 Task: Search one way flight ticket for 3 adults, 3 children in business from Melbourne: Melbourne Orlando International Airport to Riverton: Central Wyoming Regional Airport (was Riverton Regional) on 5-4-2023. Choice of flights is Royal air maroc. Number of bags: 4 checked bags. Price is upto 84000. Outbound departure time preference is 16:30.
Action: Mouse moved to (331, 298)
Screenshot: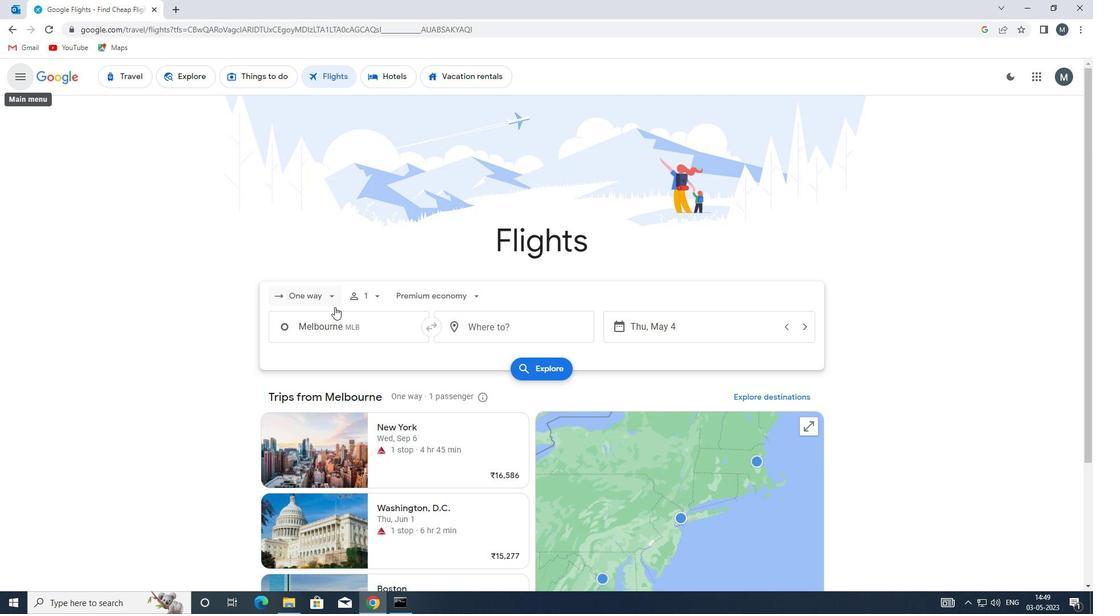 
Action: Mouse pressed left at (331, 298)
Screenshot: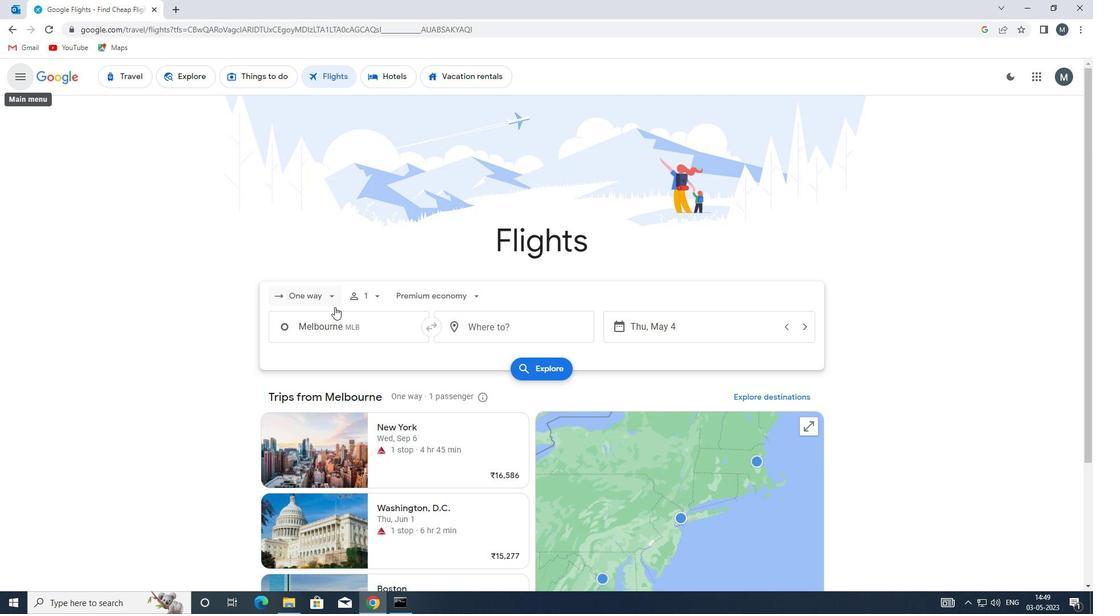 
Action: Mouse moved to (338, 350)
Screenshot: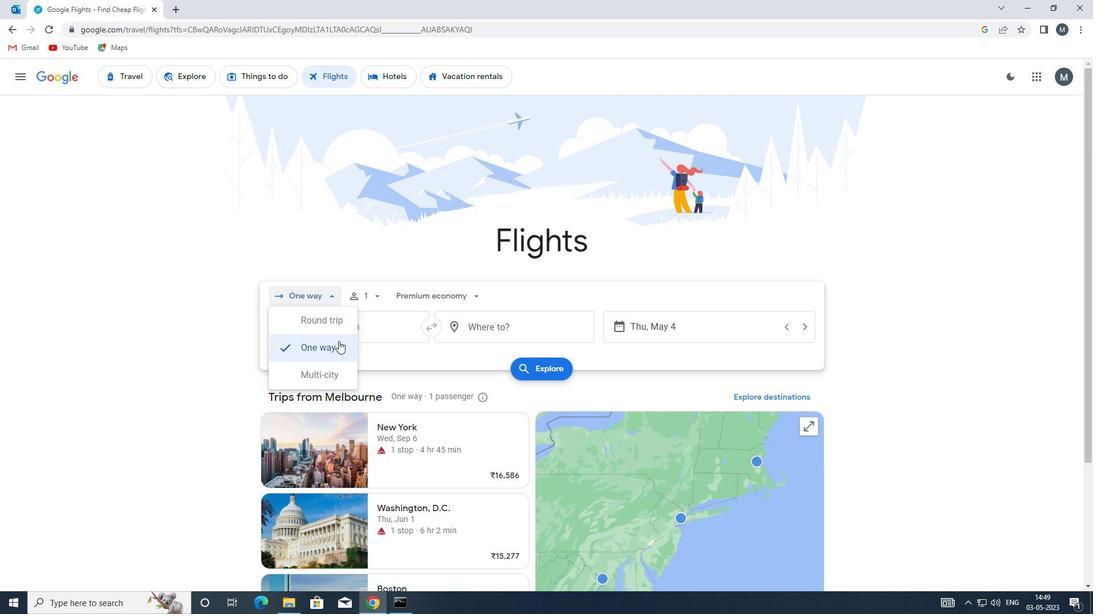 
Action: Mouse pressed left at (338, 350)
Screenshot: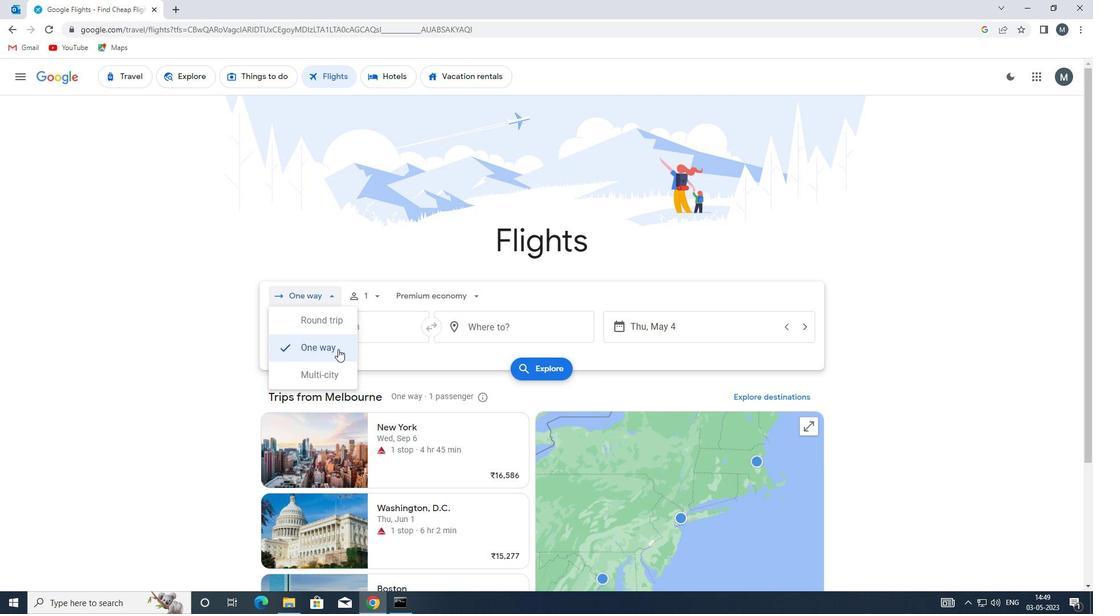 
Action: Mouse moved to (376, 301)
Screenshot: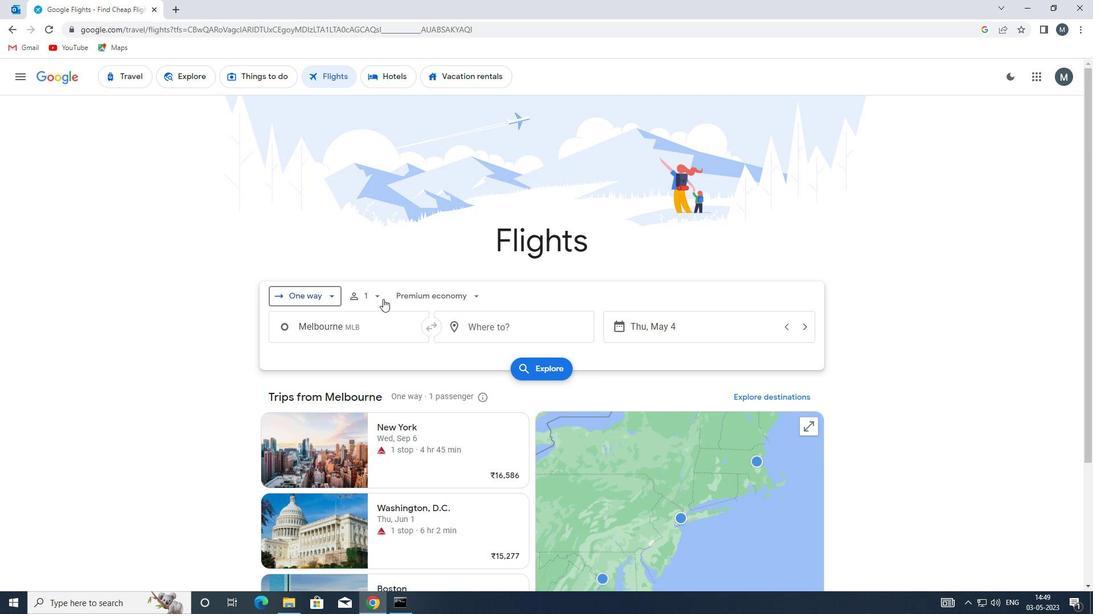 
Action: Mouse pressed left at (376, 301)
Screenshot: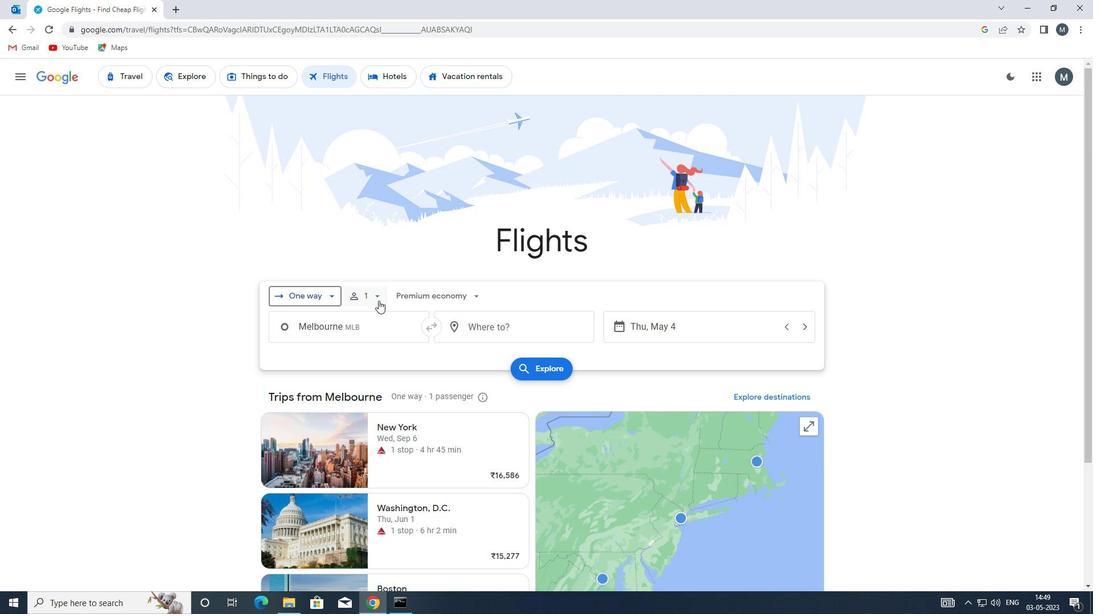 
Action: Mouse moved to (463, 329)
Screenshot: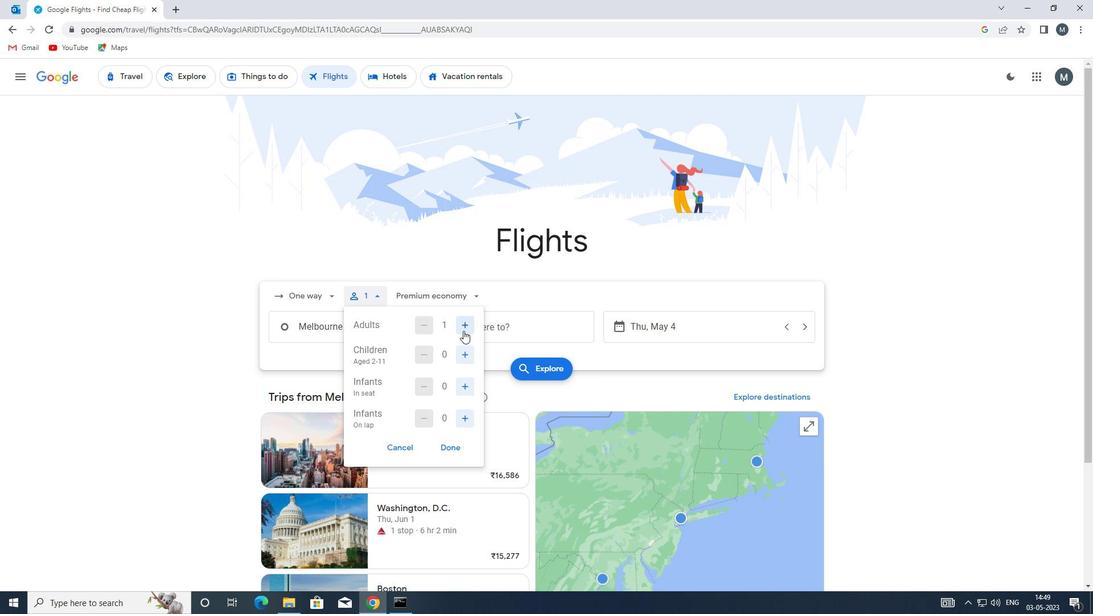 
Action: Mouse pressed left at (463, 329)
Screenshot: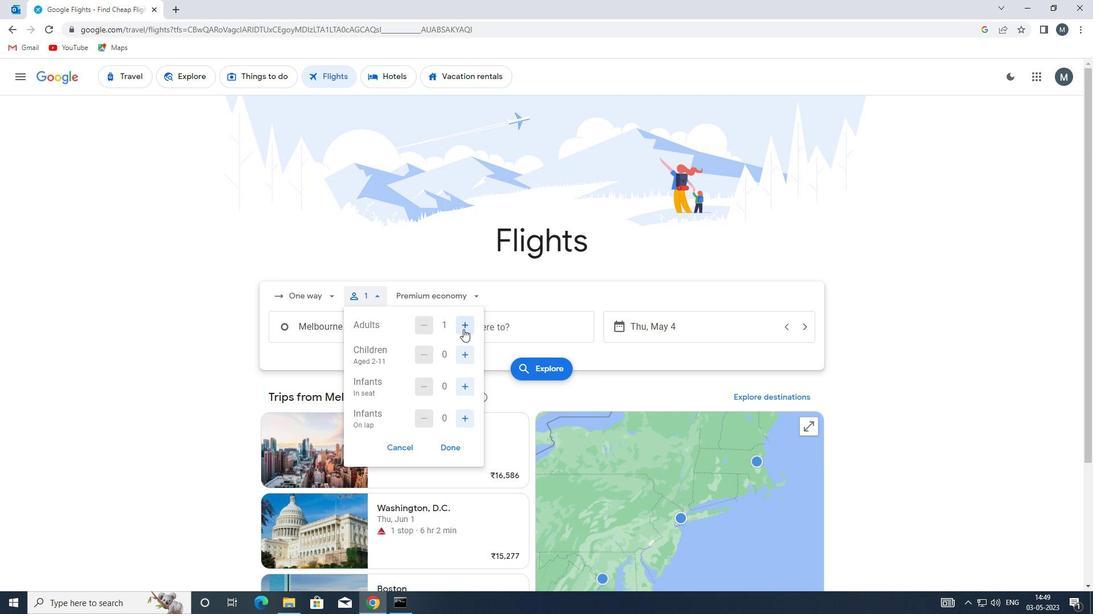 
Action: Mouse pressed left at (463, 329)
Screenshot: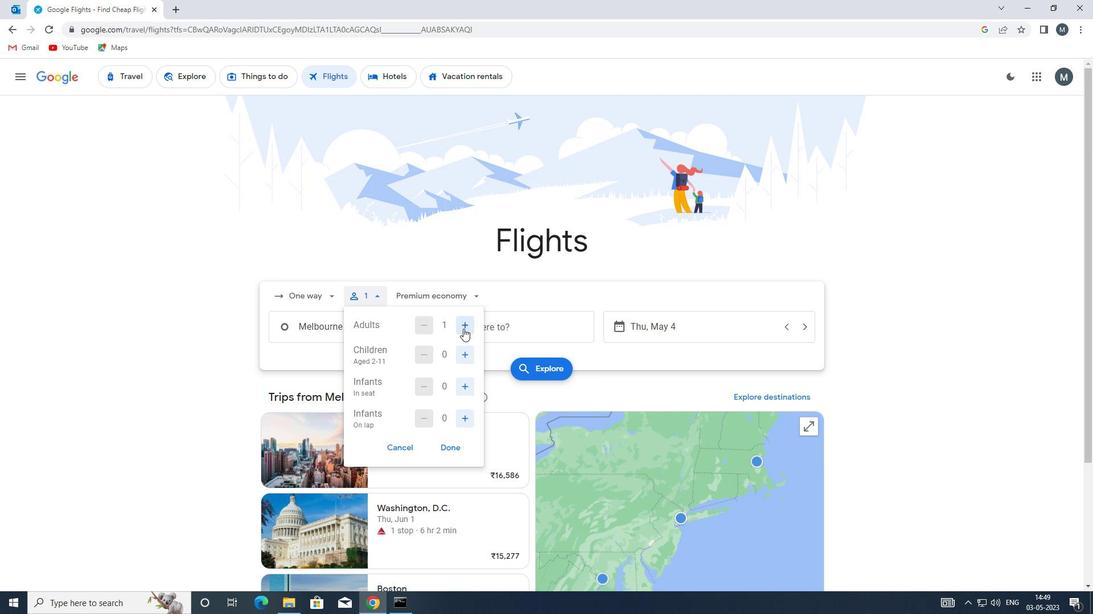 
Action: Mouse moved to (469, 354)
Screenshot: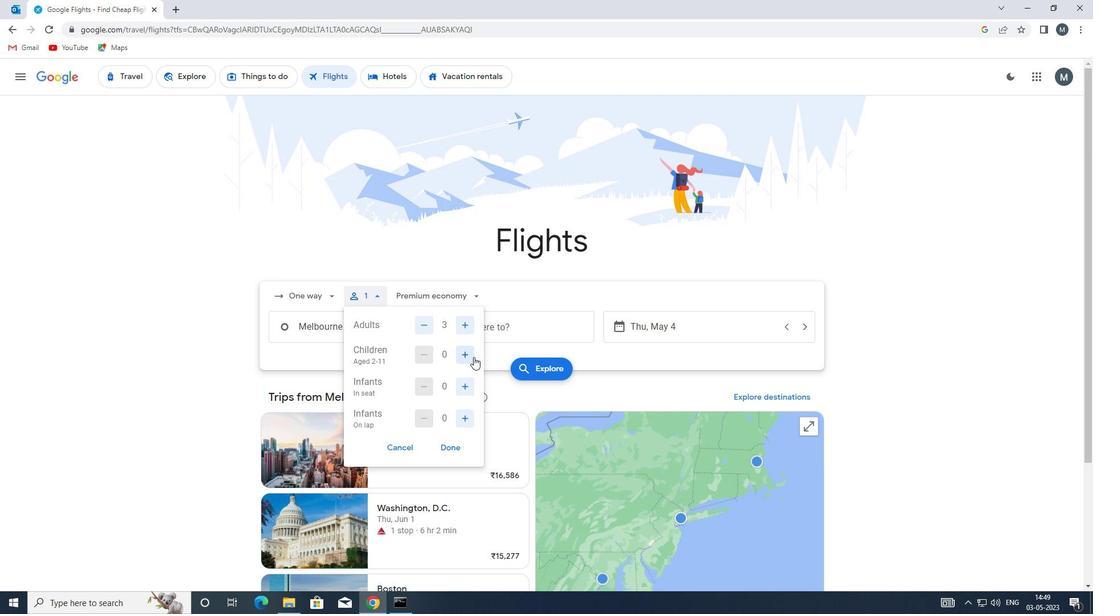 
Action: Mouse pressed left at (469, 354)
Screenshot: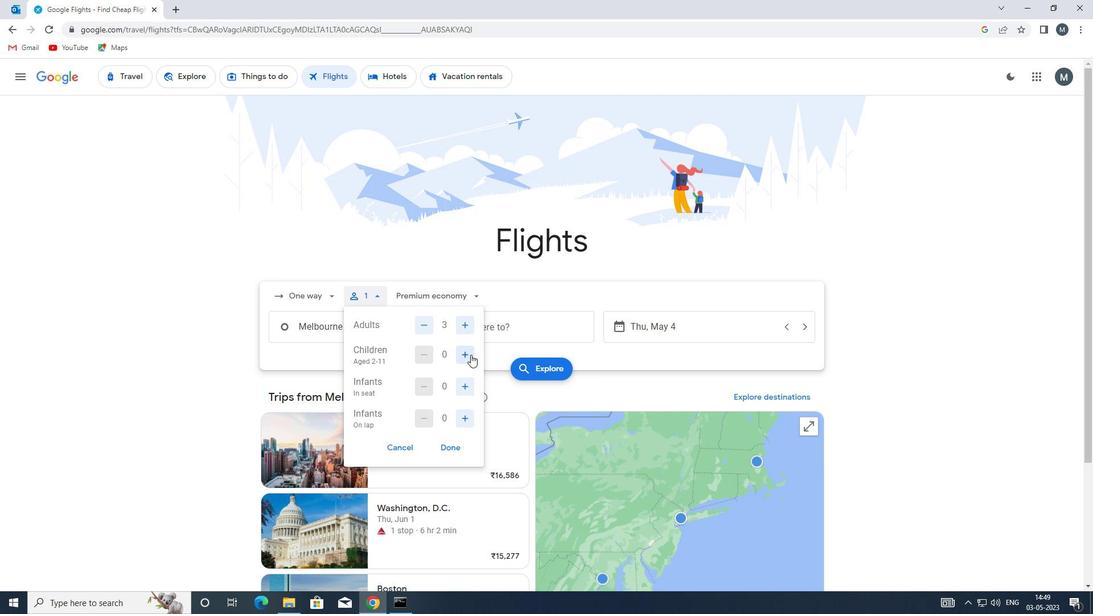 
Action: Mouse pressed left at (469, 354)
Screenshot: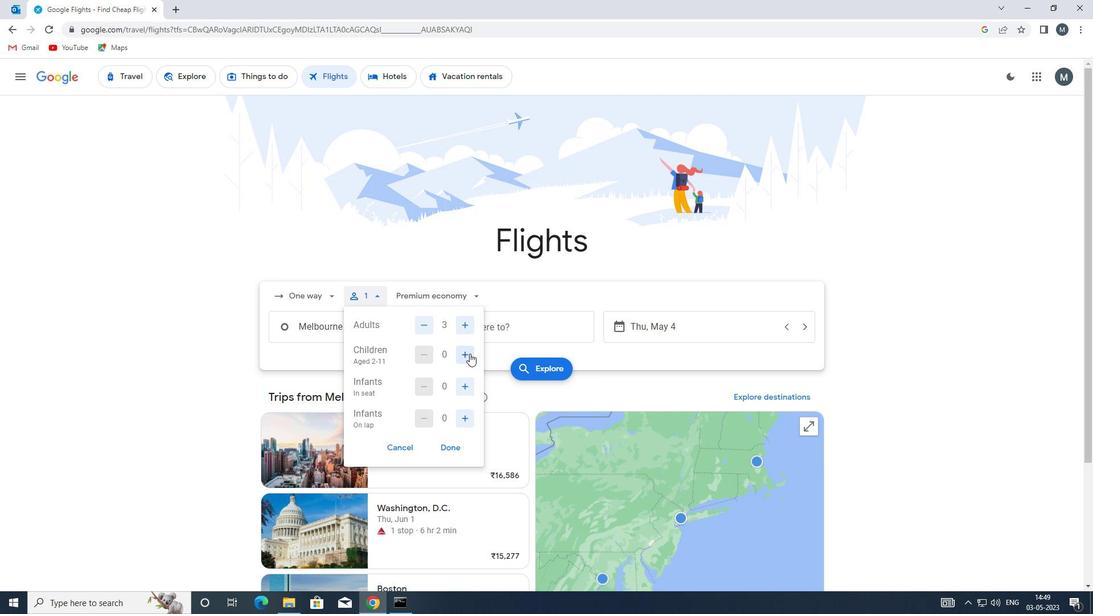 
Action: Mouse pressed left at (469, 354)
Screenshot: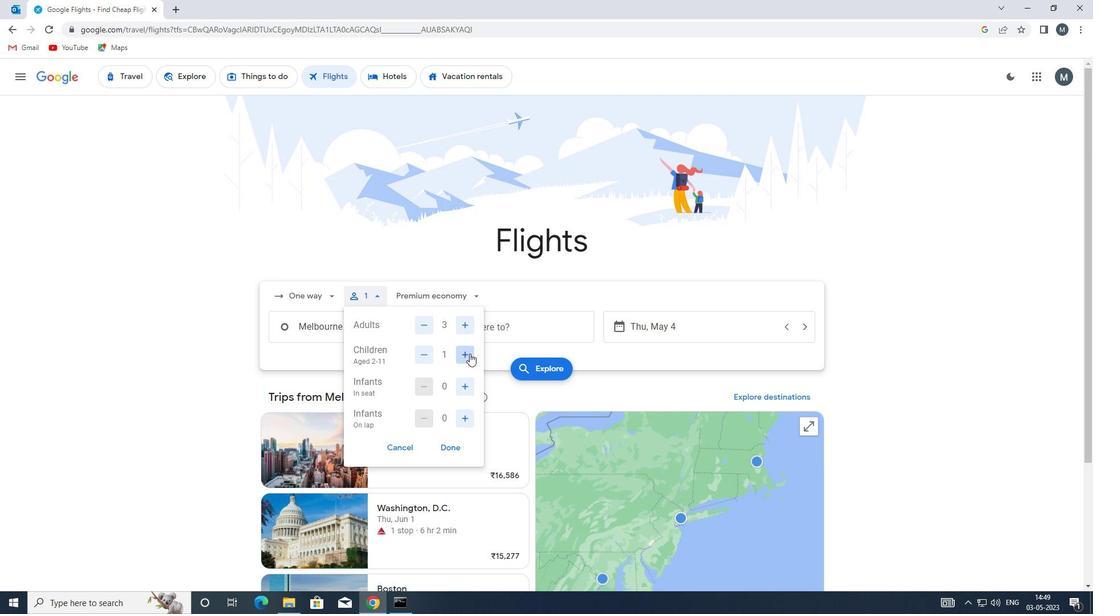
Action: Mouse moved to (448, 449)
Screenshot: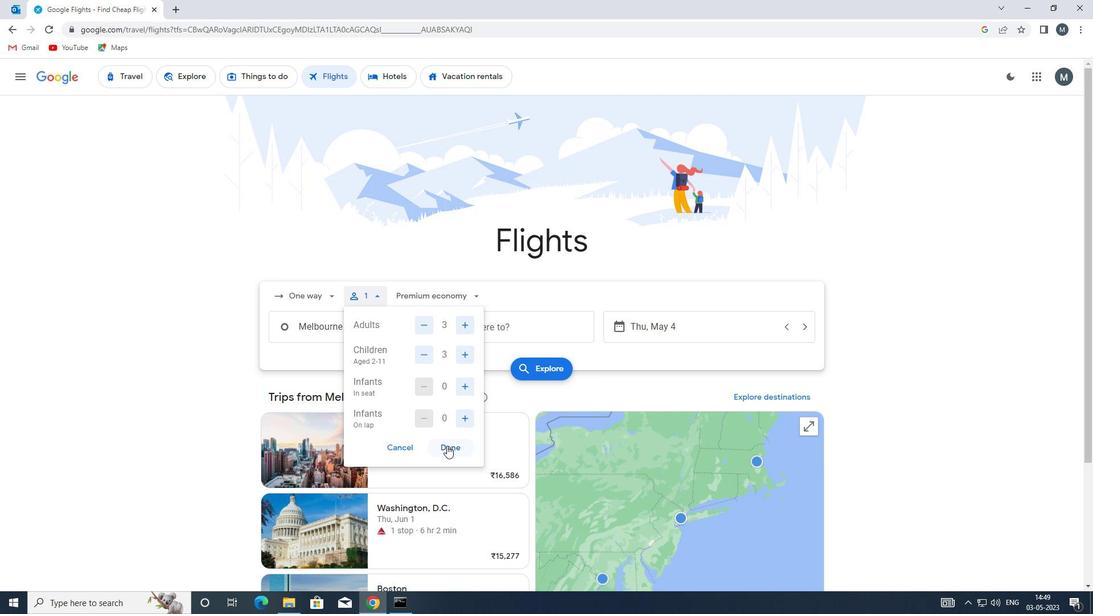 
Action: Mouse pressed left at (448, 449)
Screenshot: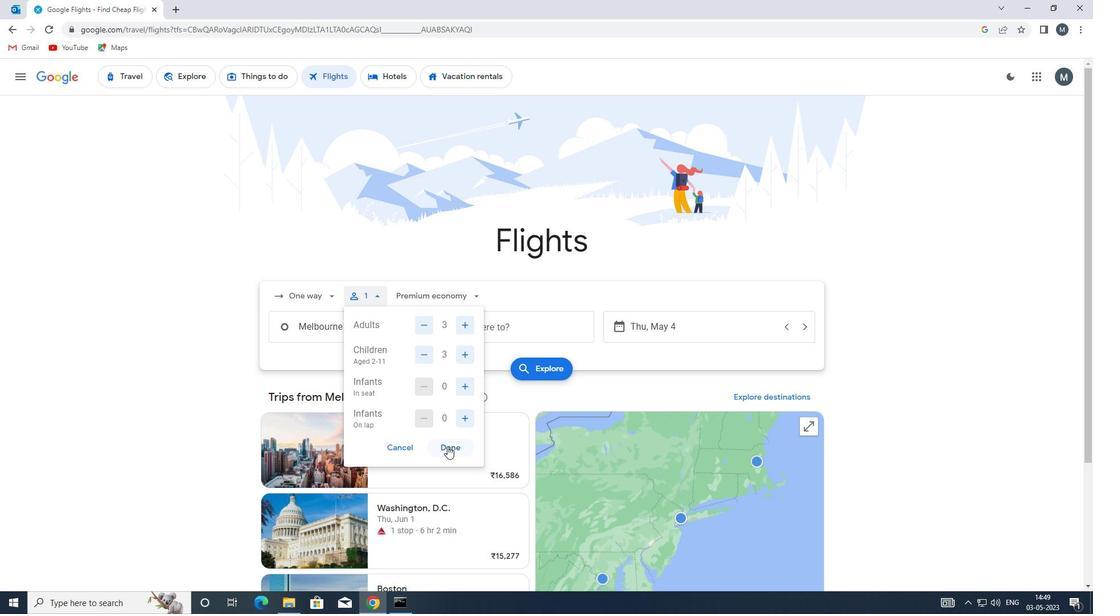 
Action: Mouse moved to (427, 292)
Screenshot: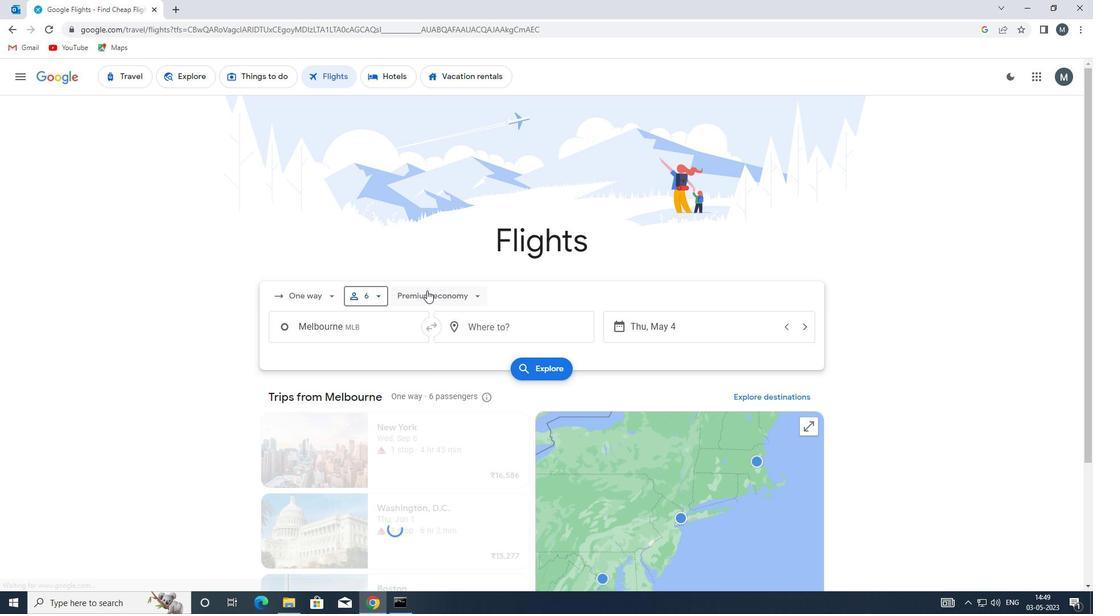 
Action: Mouse pressed left at (427, 292)
Screenshot: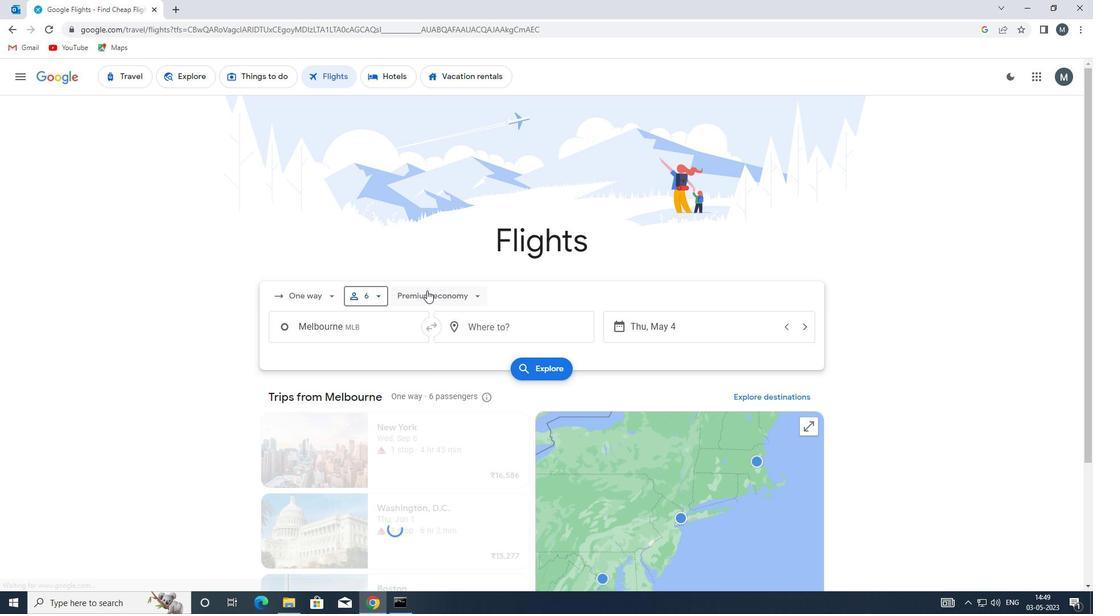 
Action: Mouse moved to (432, 379)
Screenshot: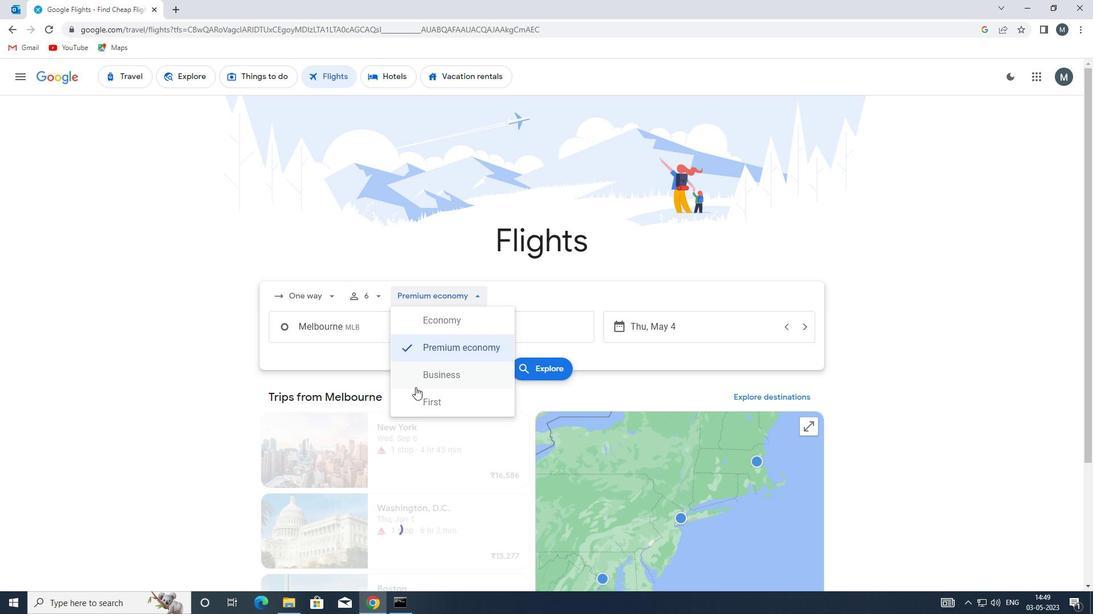 
Action: Mouse pressed left at (432, 379)
Screenshot: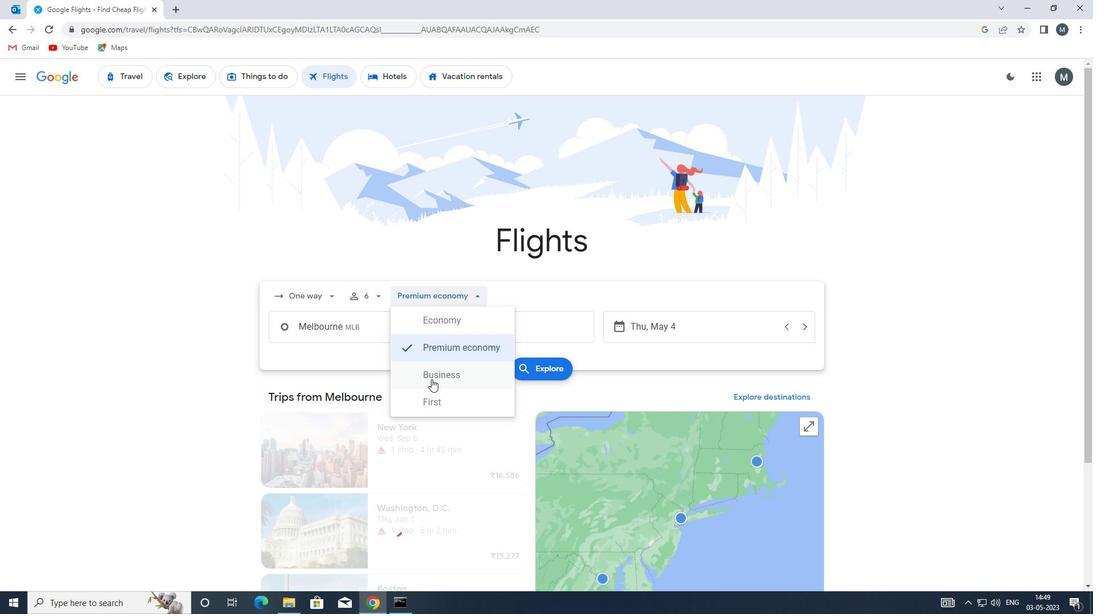 
Action: Mouse moved to (374, 323)
Screenshot: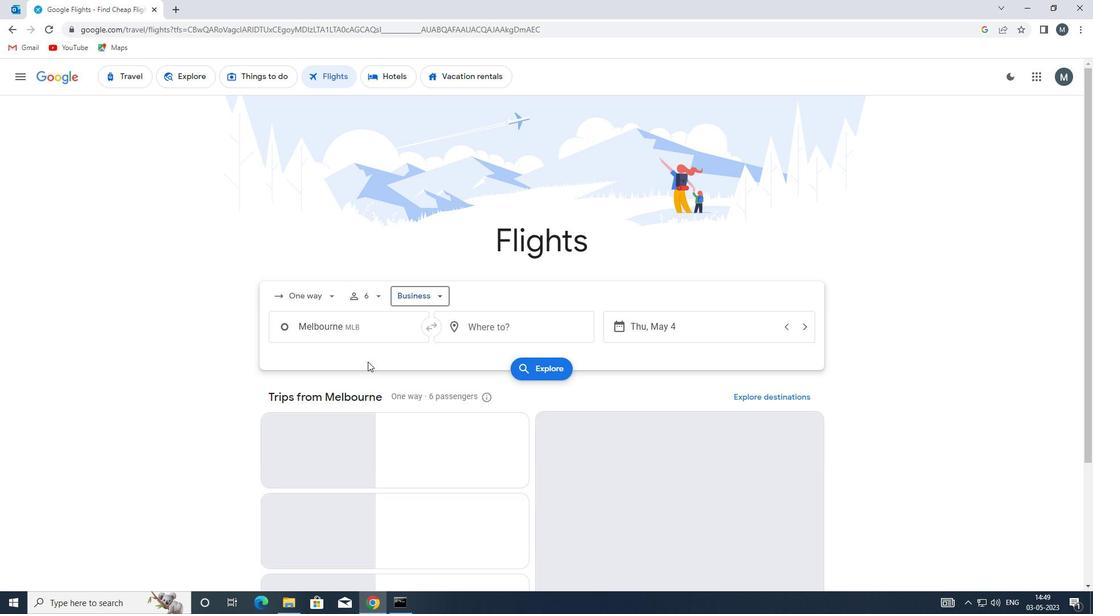 
Action: Mouse pressed left at (374, 323)
Screenshot: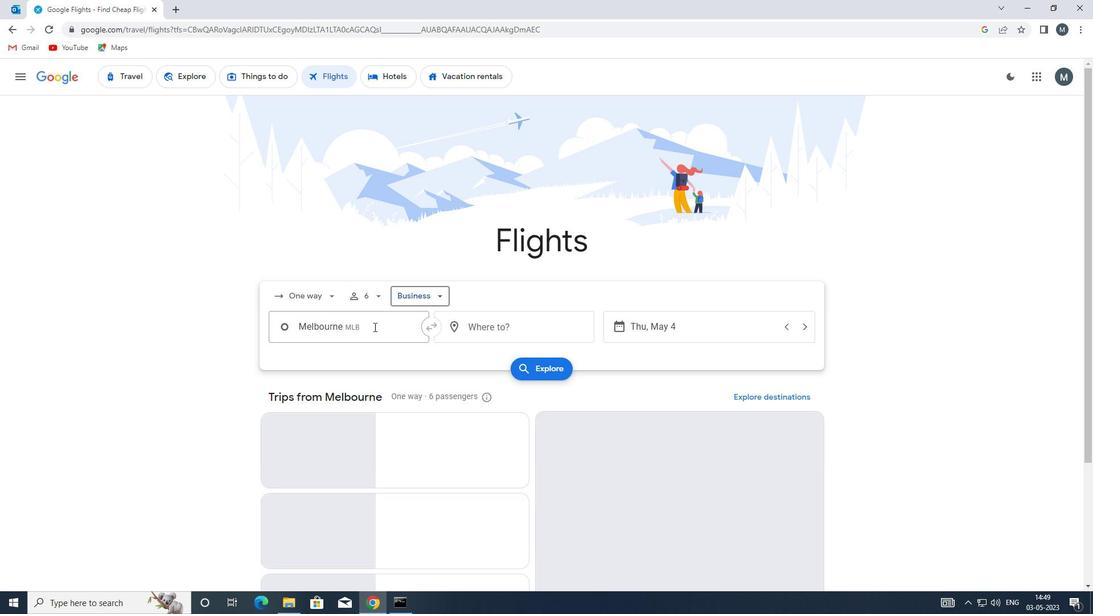 
Action: Mouse moved to (379, 328)
Screenshot: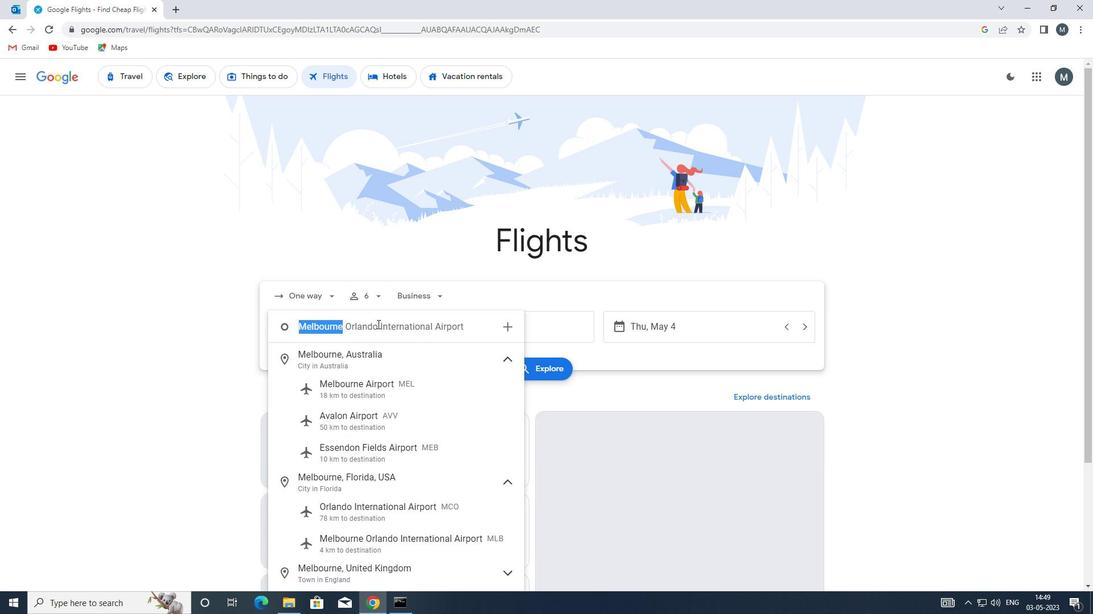 
Action: Key pressed <Key.enter>
Screenshot: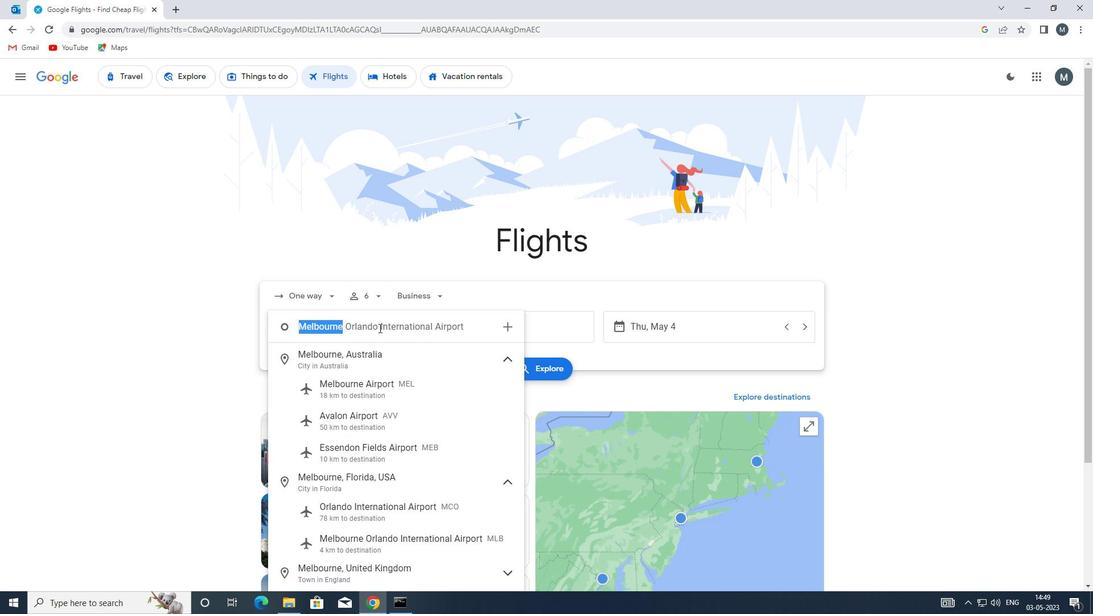 
Action: Mouse moved to (505, 327)
Screenshot: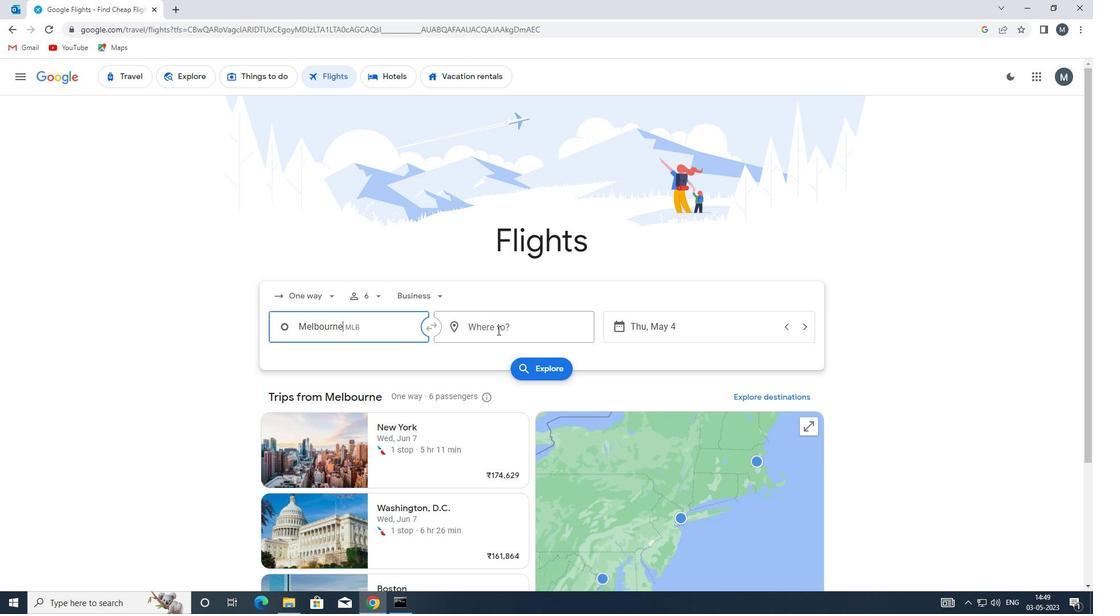 
Action: Mouse pressed left at (505, 327)
Screenshot: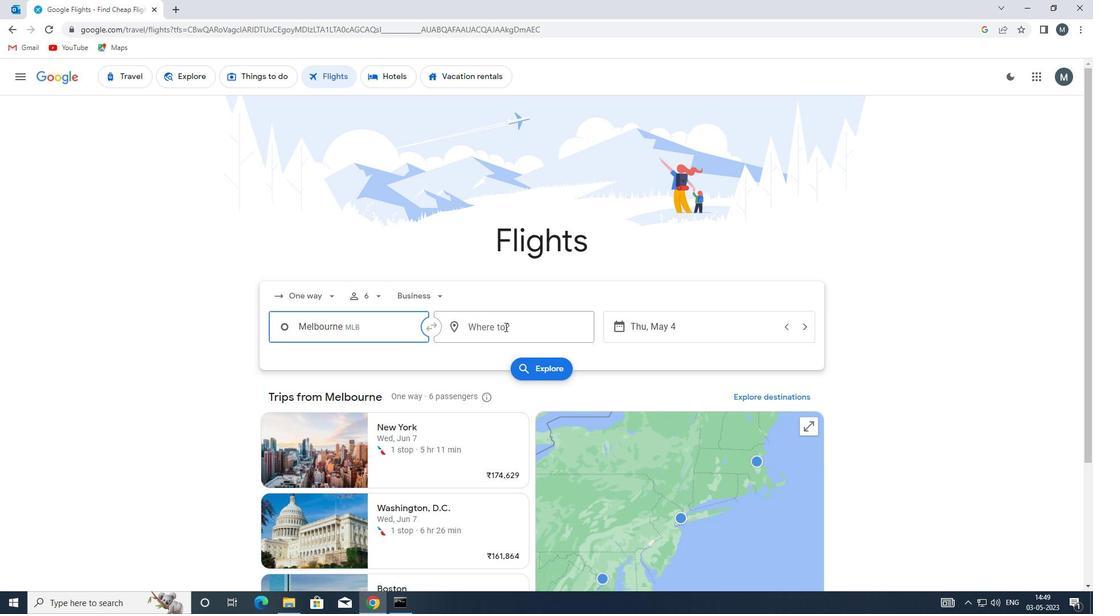 
Action: Key pressed riw
Screenshot: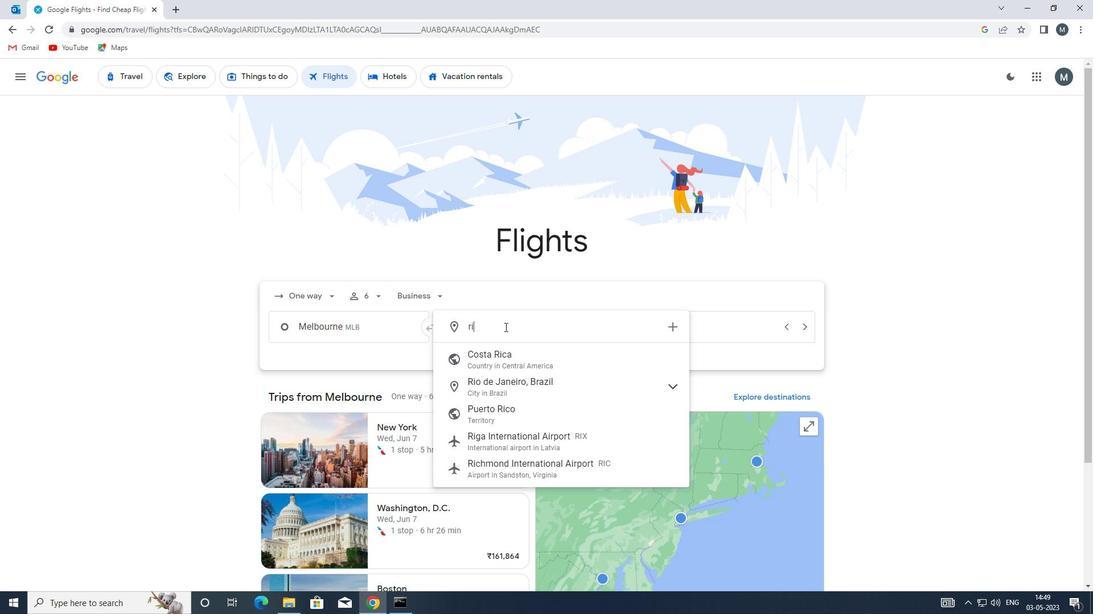 
Action: Mouse moved to (523, 363)
Screenshot: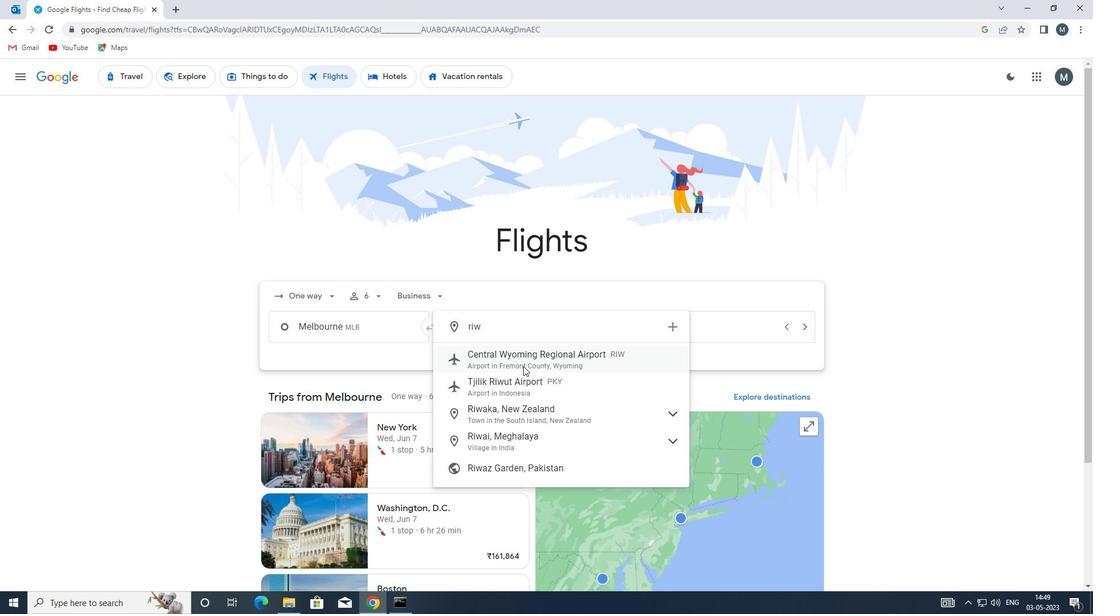 
Action: Mouse pressed left at (523, 363)
Screenshot: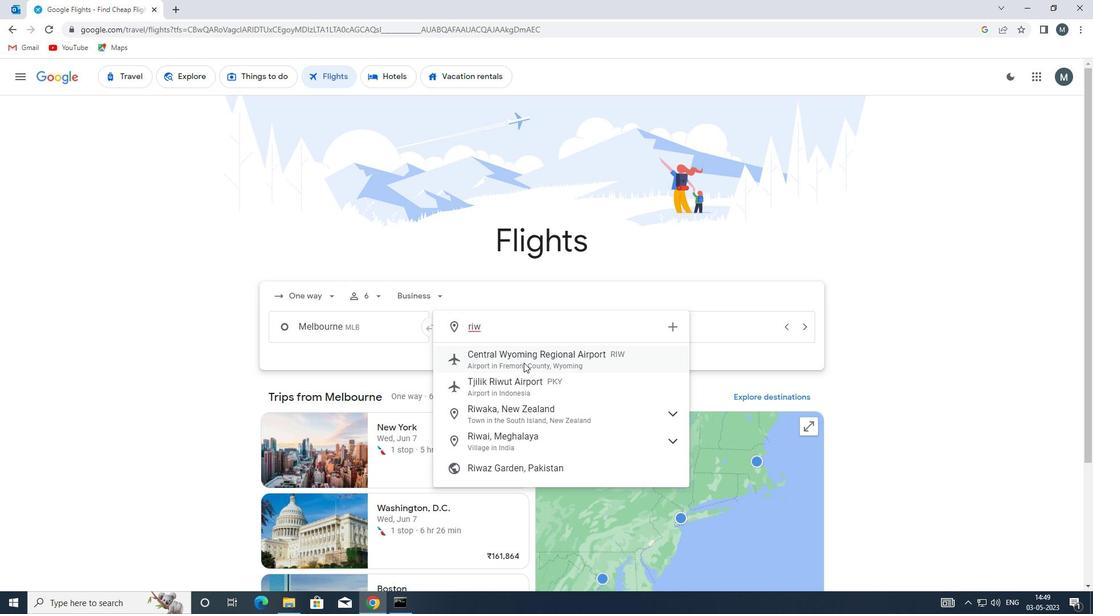 
Action: Mouse moved to (661, 325)
Screenshot: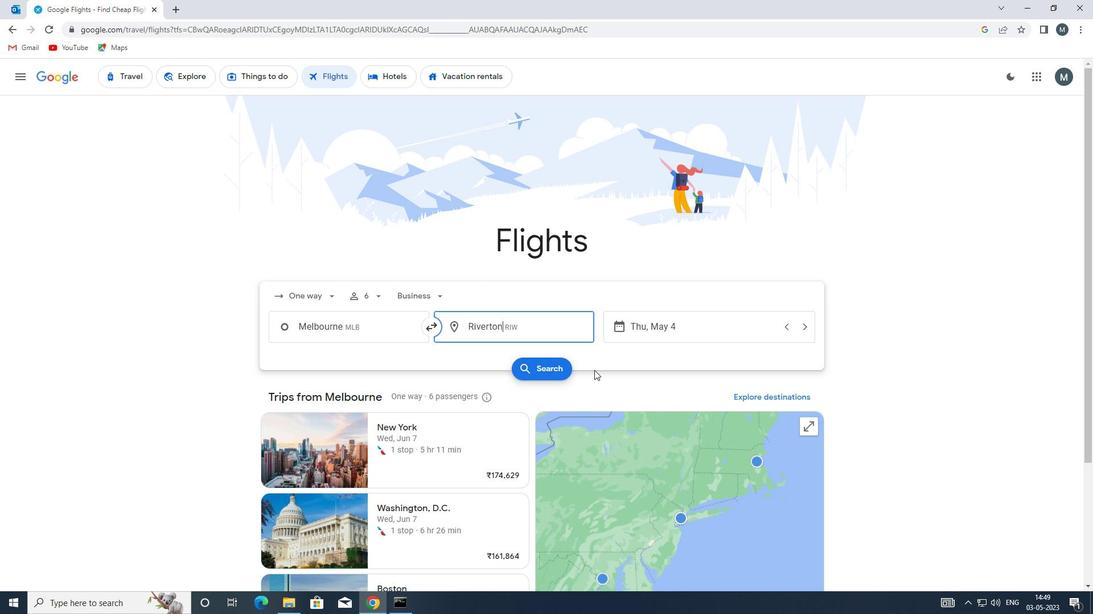 
Action: Mouse pressed left at (661, 325)
Screenshot: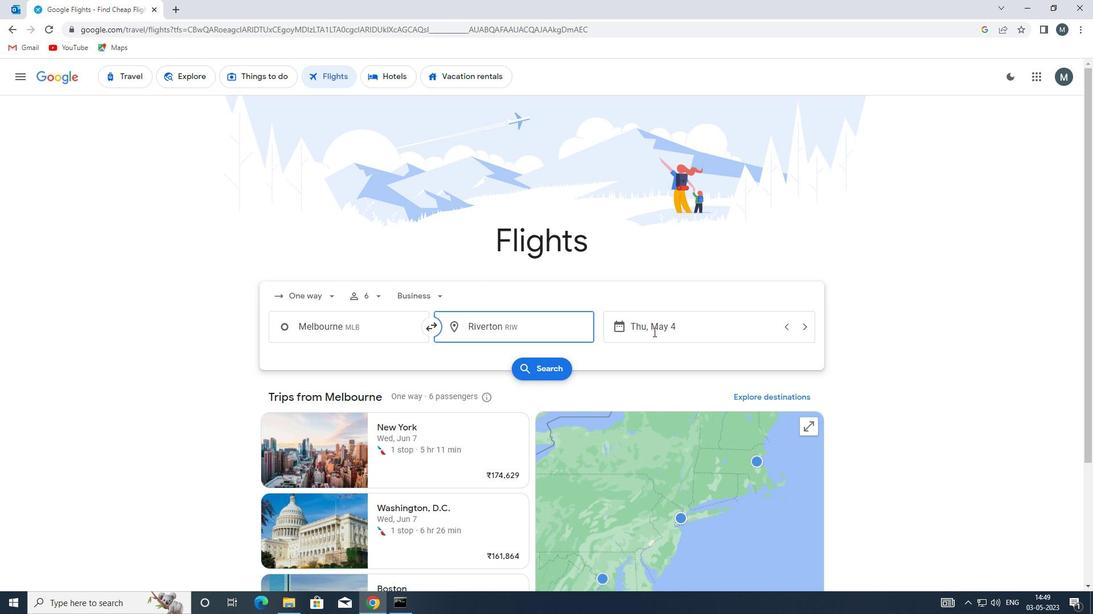 
Action: Mouse moved to (523, 383)
Screenshot: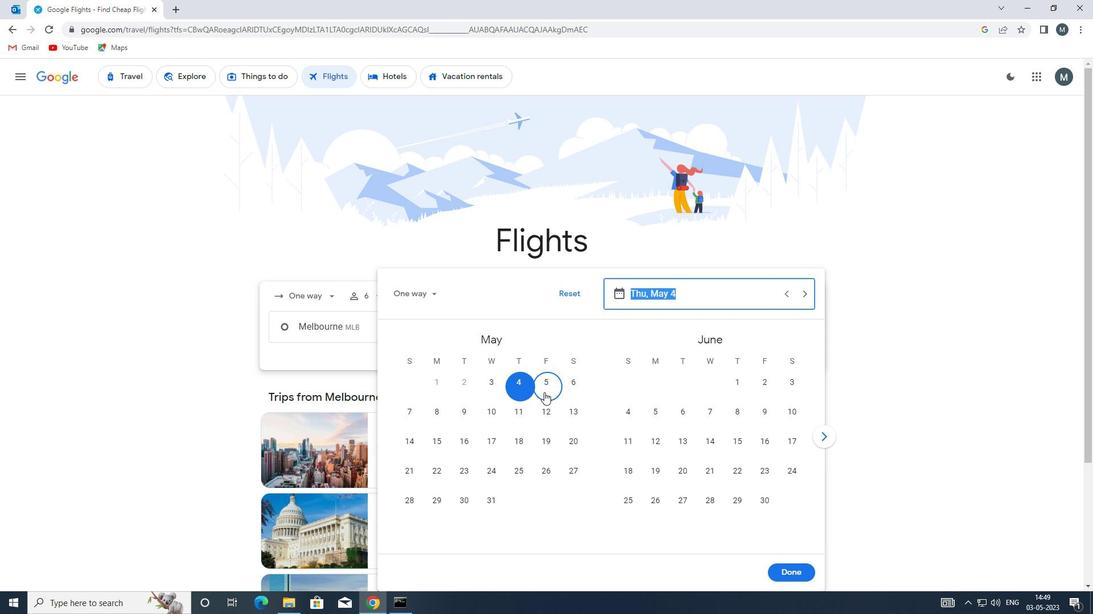 
Action: Mouse pressed left at (523, 383)
Screenshot: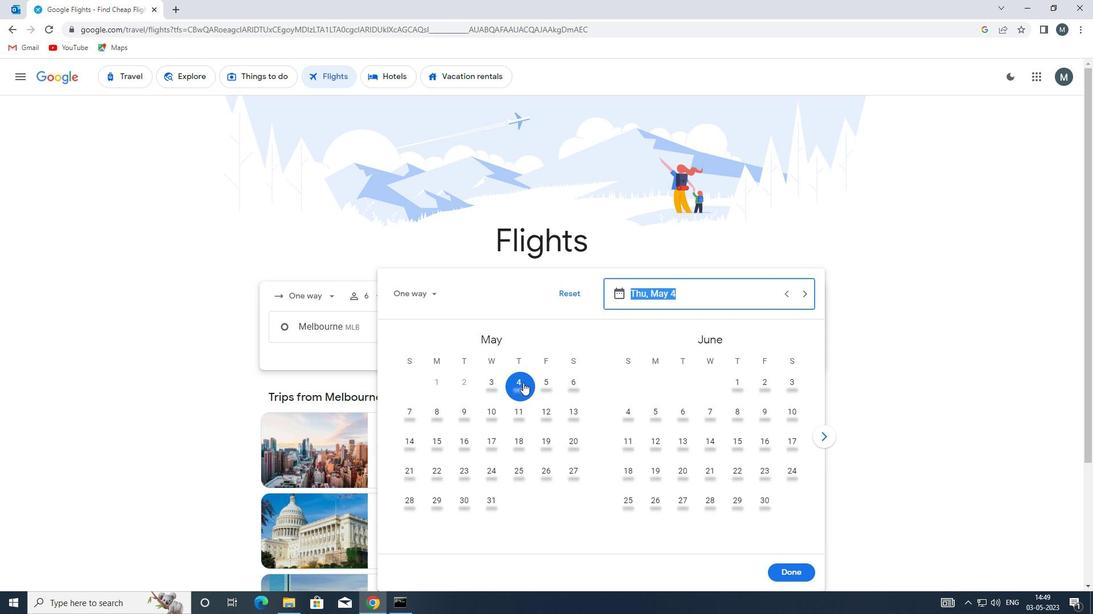
Action: Mouse moved to (806, 573)
Screenshot: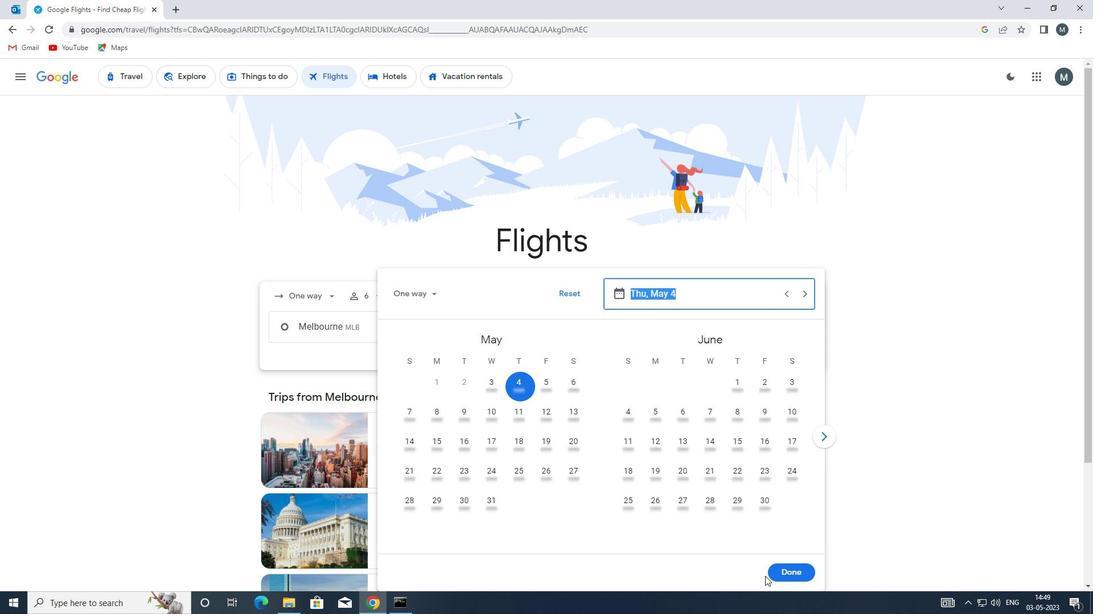 
Action: Mouse pressed left at (806, 573)
Screenshot: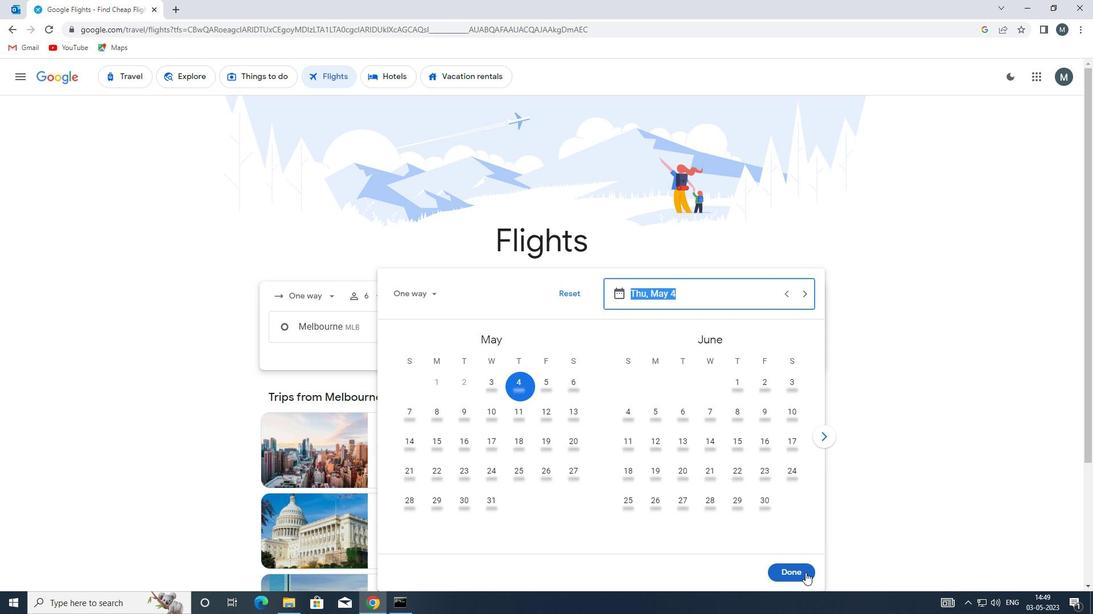 
Action: Mouse moved to (540, 364)
Screenshot: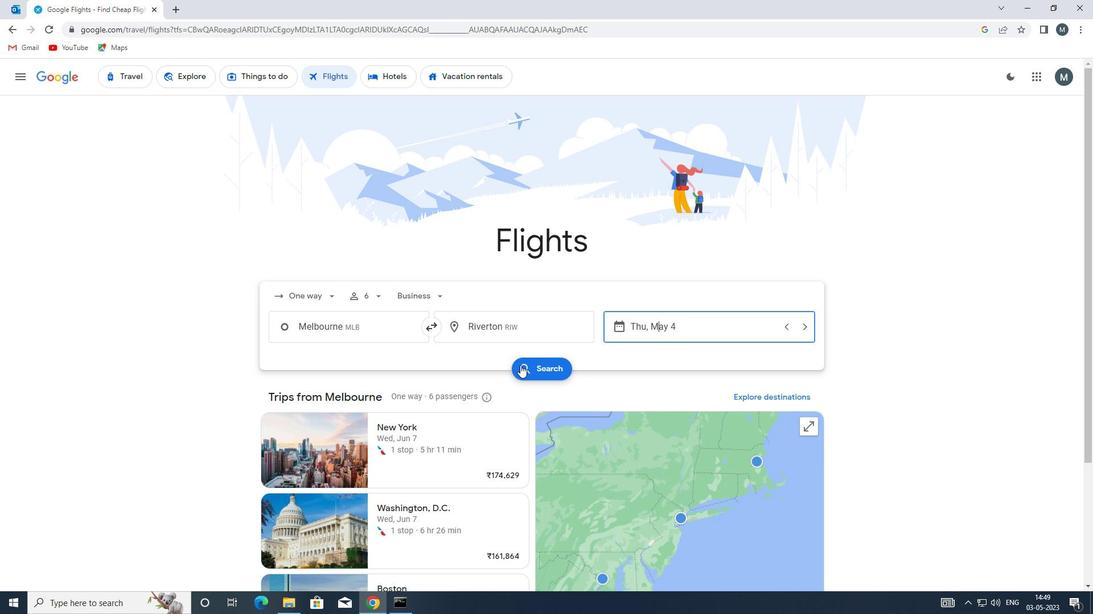 
Action: Mouse pressed left at (540, 364)
Screenshot: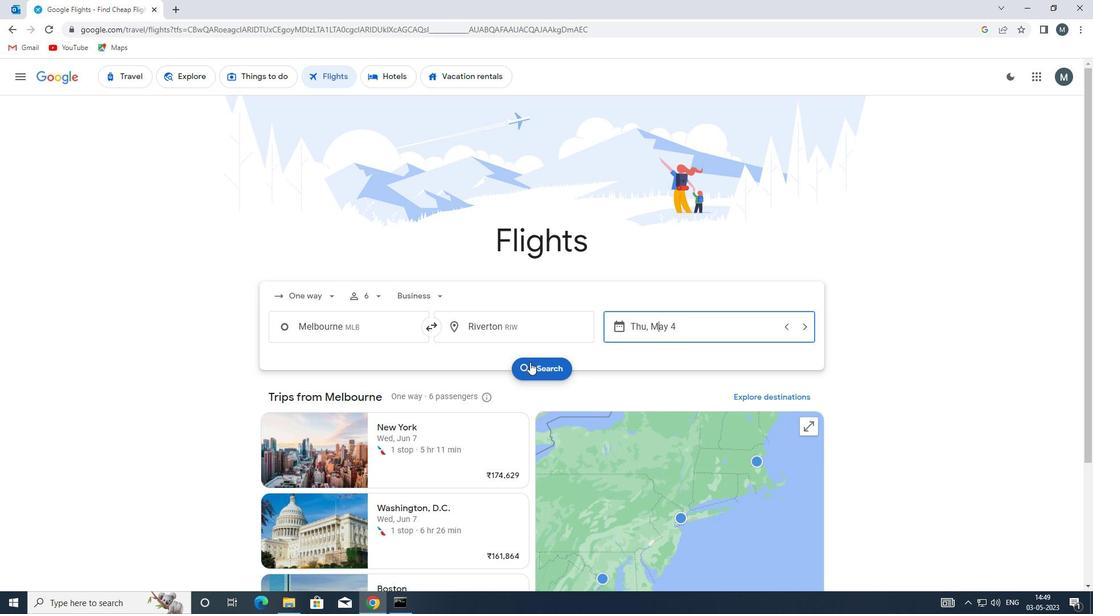 
Action: Mouse moved to (282, 184)
Screenshot: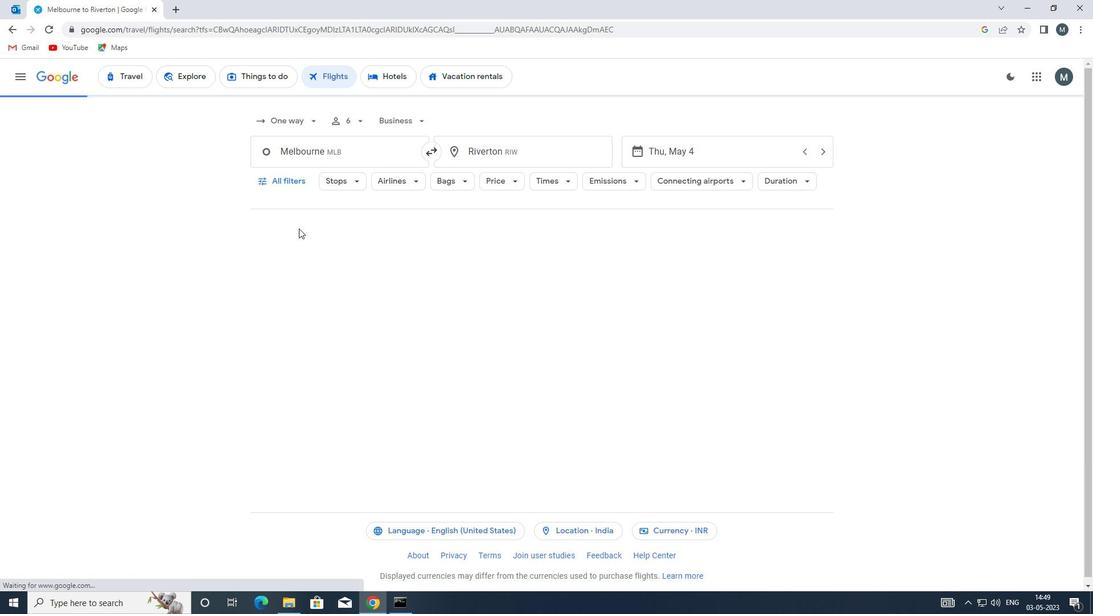 
Action: Mouse pressed left at (282, 184)
Screenshot: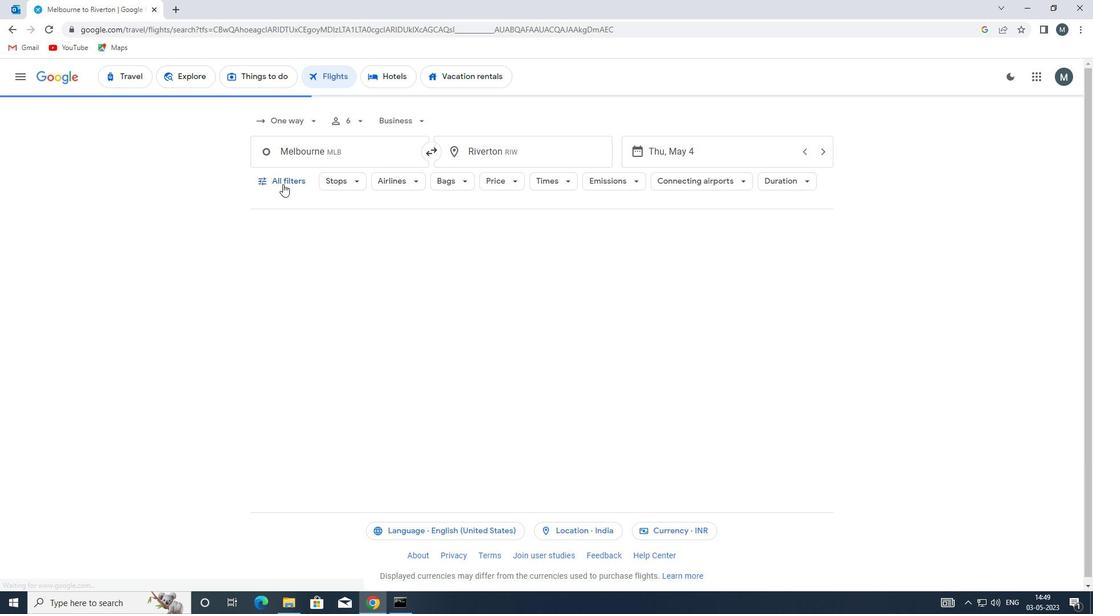 
Action: Mouse moved to (290, 257)
Screenshot: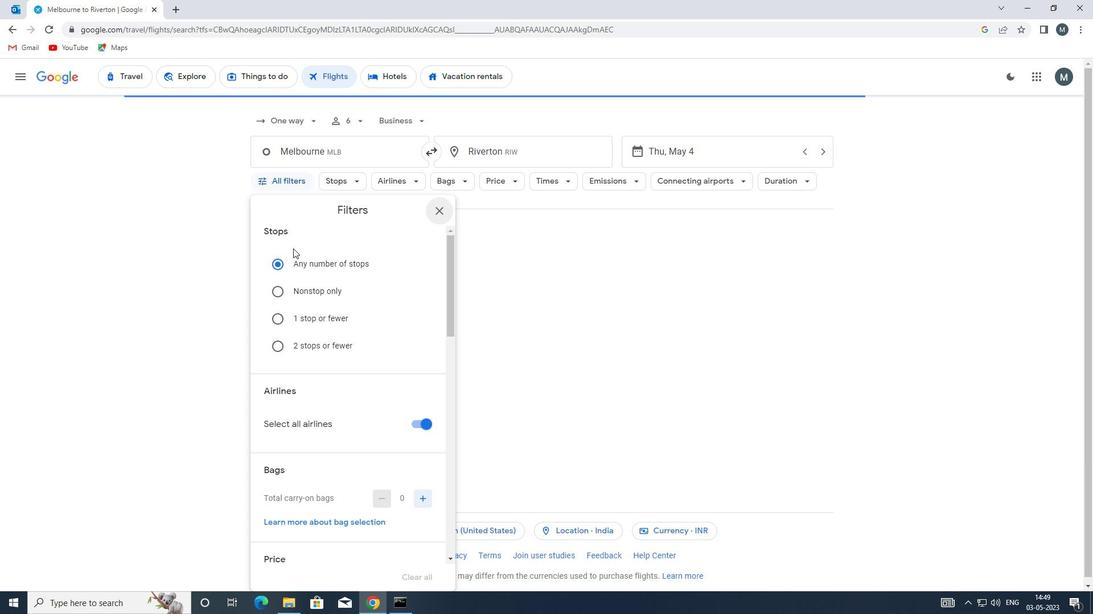 
Action: Mouse scrolled (290, 257) with delta (0, 0)
Screenshot: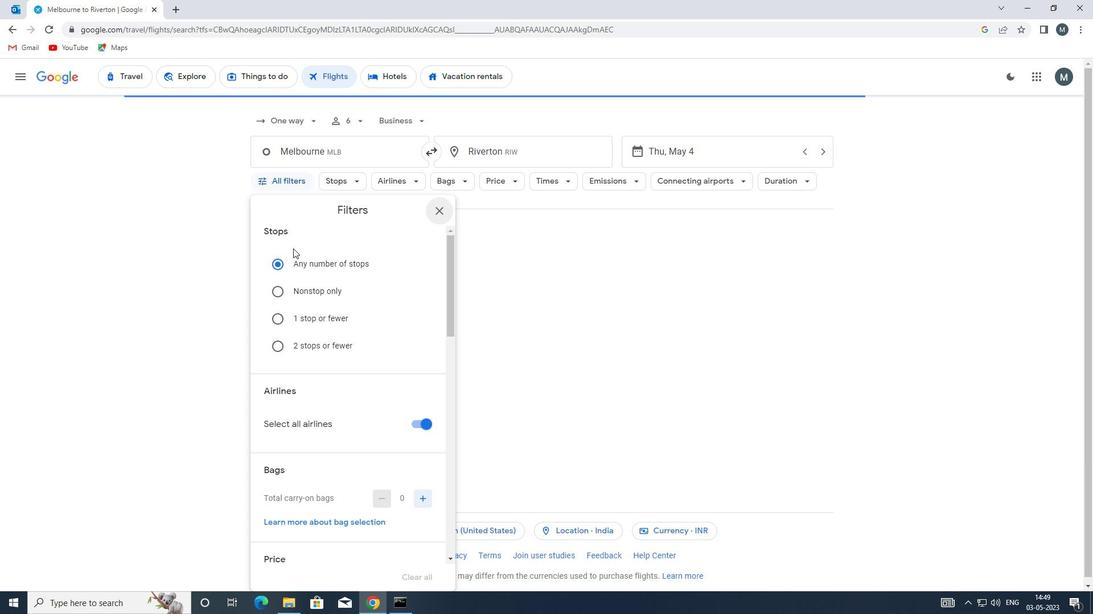 
Action: Mouse moved to (290, 269)
Screenshot: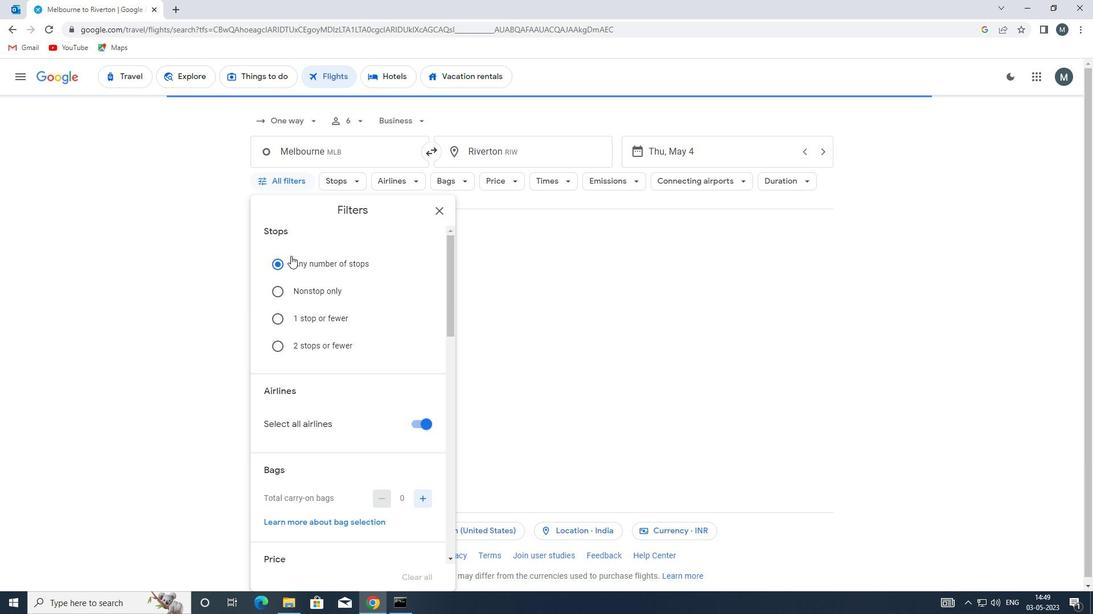 
Action: Mouse scrolled (290, 268) with delta (0, 0)
Screenshot: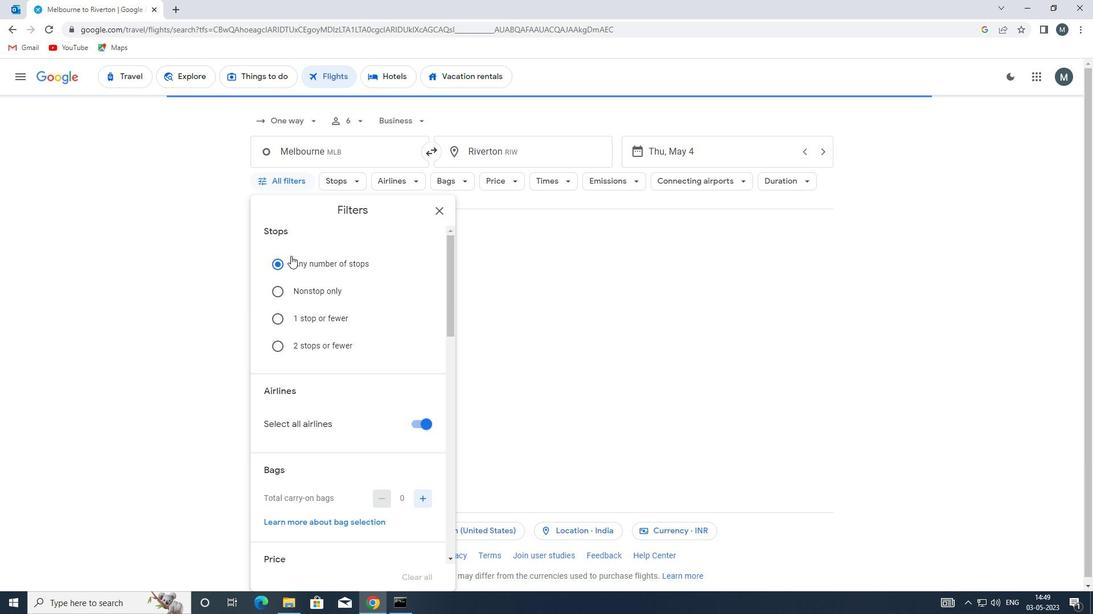 
Action: Mouse moved to (417, 308)
Screenshot: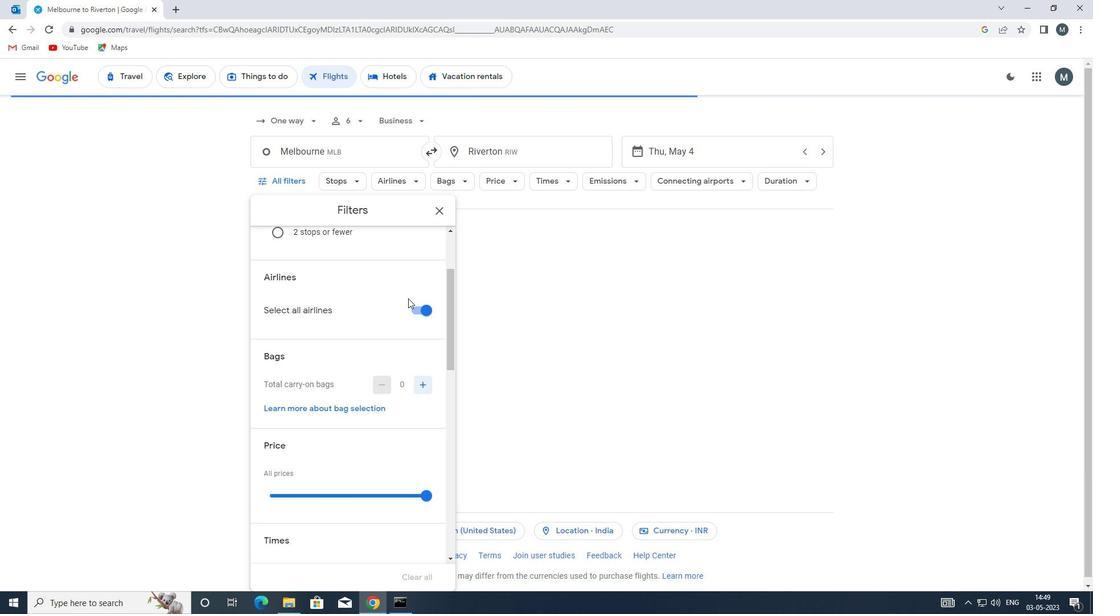 
Action: Mouse pressed left at (417, 308)
Screenshot: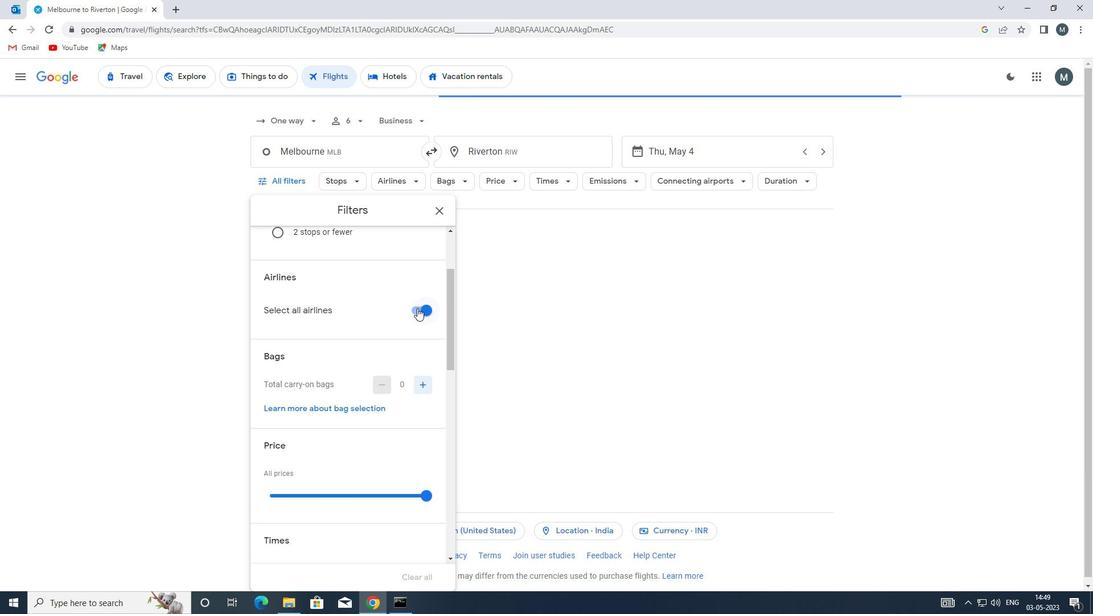 
Action: Mouse moved to (357, 354)
Screenshot: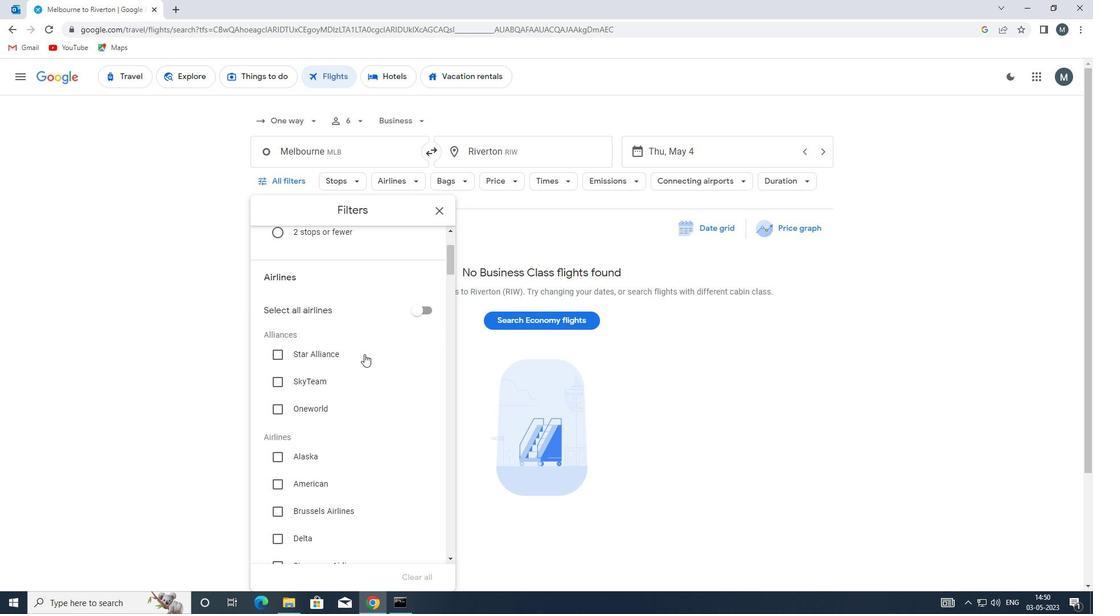 
Action: Mouse scrolled (357, 354) with delta (0, 0)
Screenshot: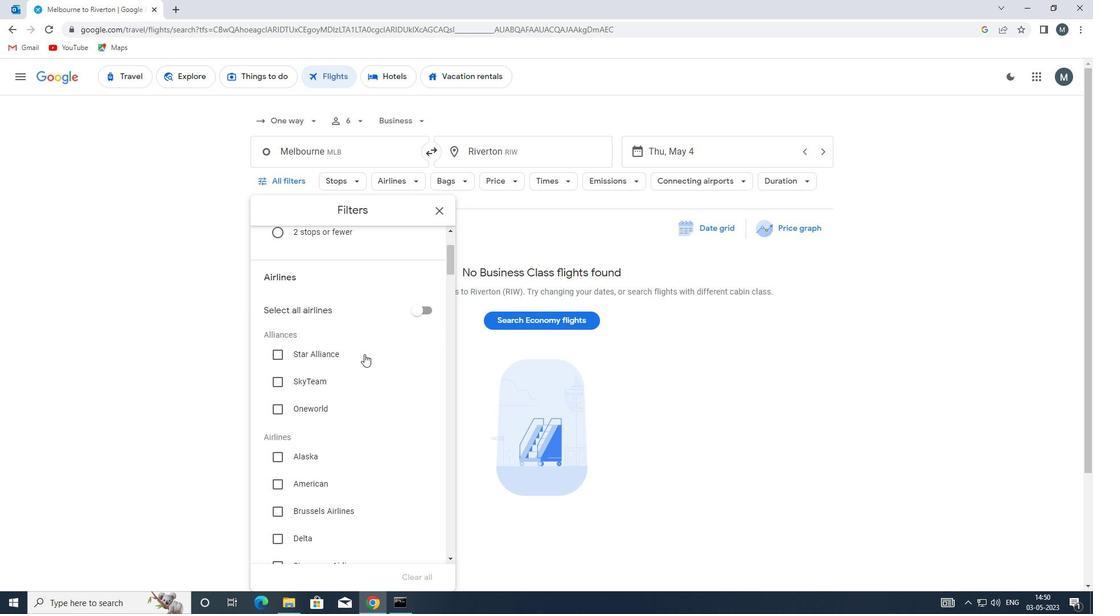 
Action: Mouse moved to (355, 355)
Screenshot: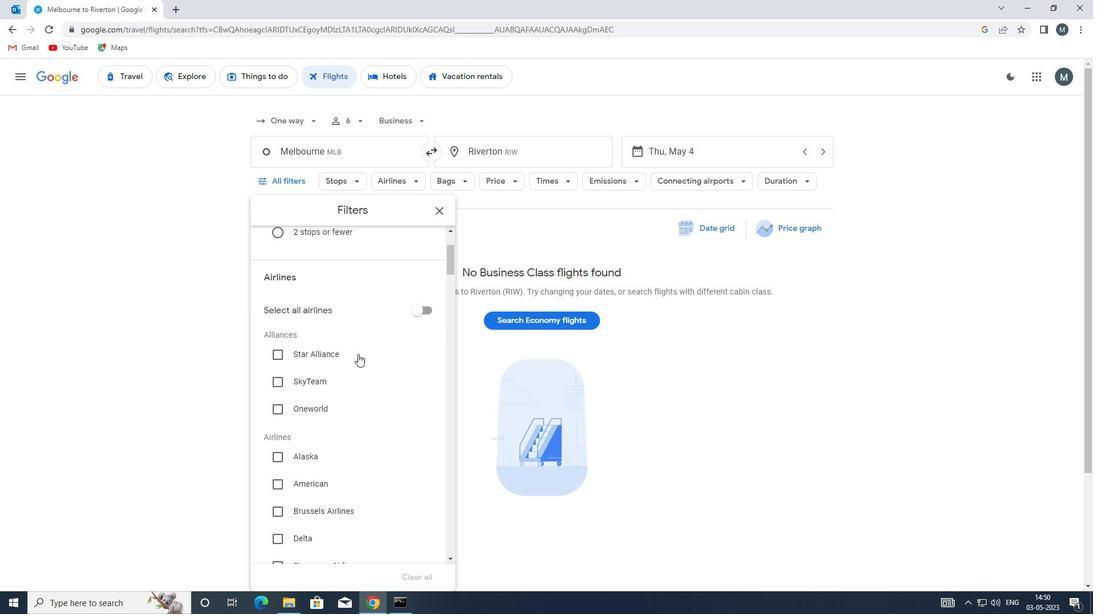 
Action: Mouse scrolled (355, 354) with delta (0, 0)
Screenshot: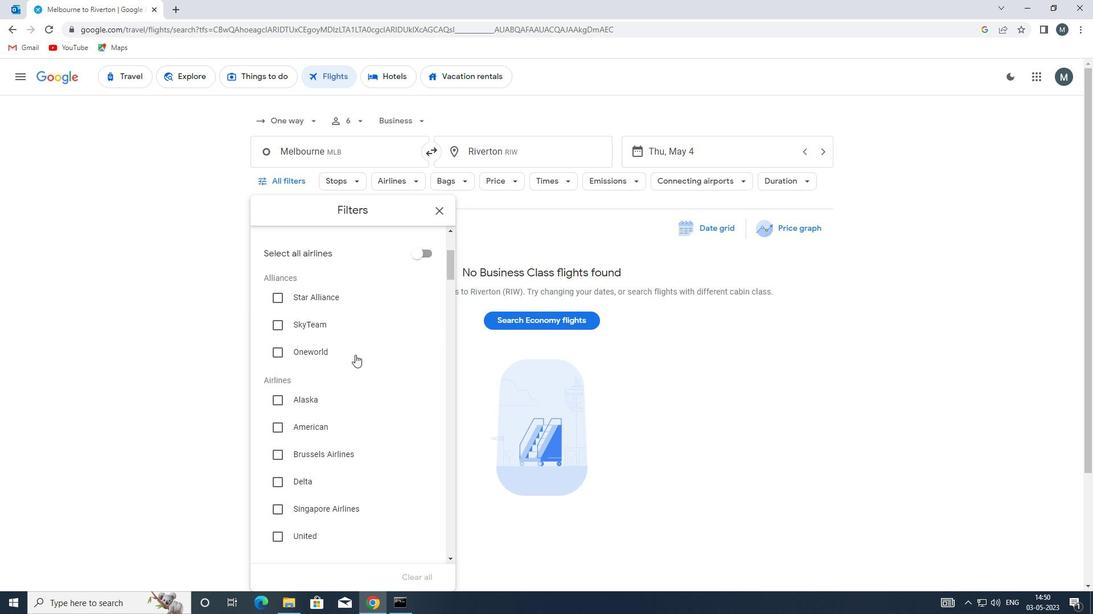 
Action: Mouse moved to (351, 358)
Screenshot: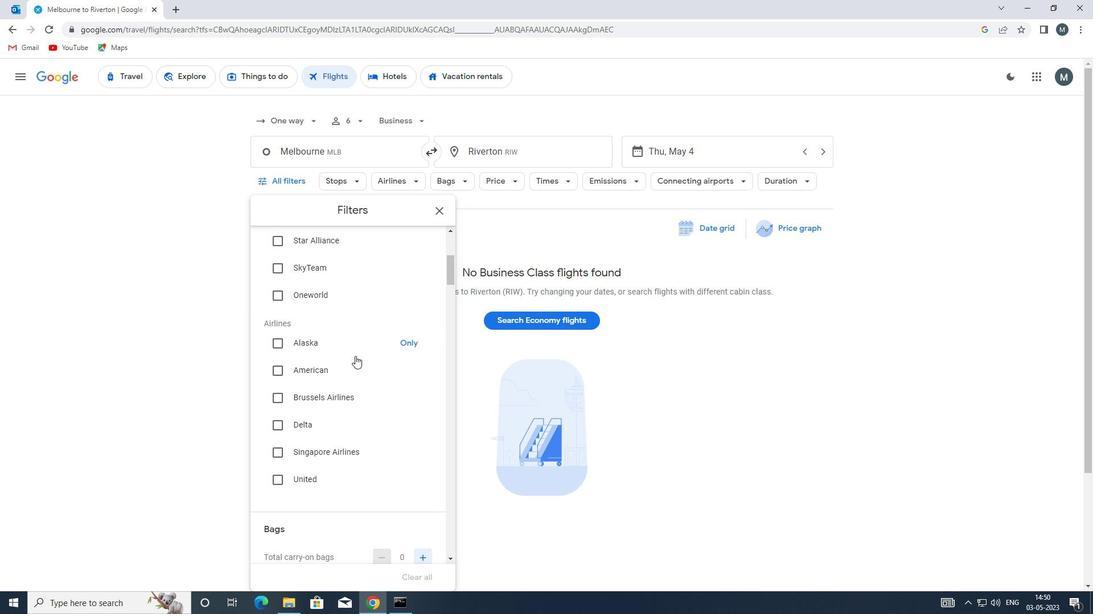 
Action: Mouse scrolled (351, 358) with delta (0, 0)
Screenshot: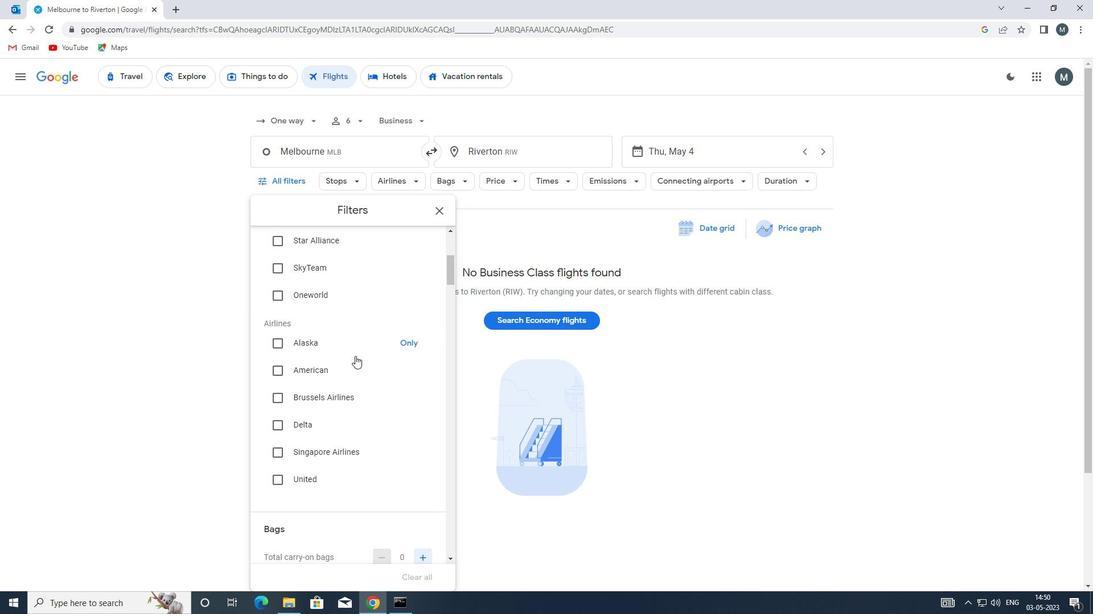 
Action: Mouse moved to (339, 360)
Screenshot: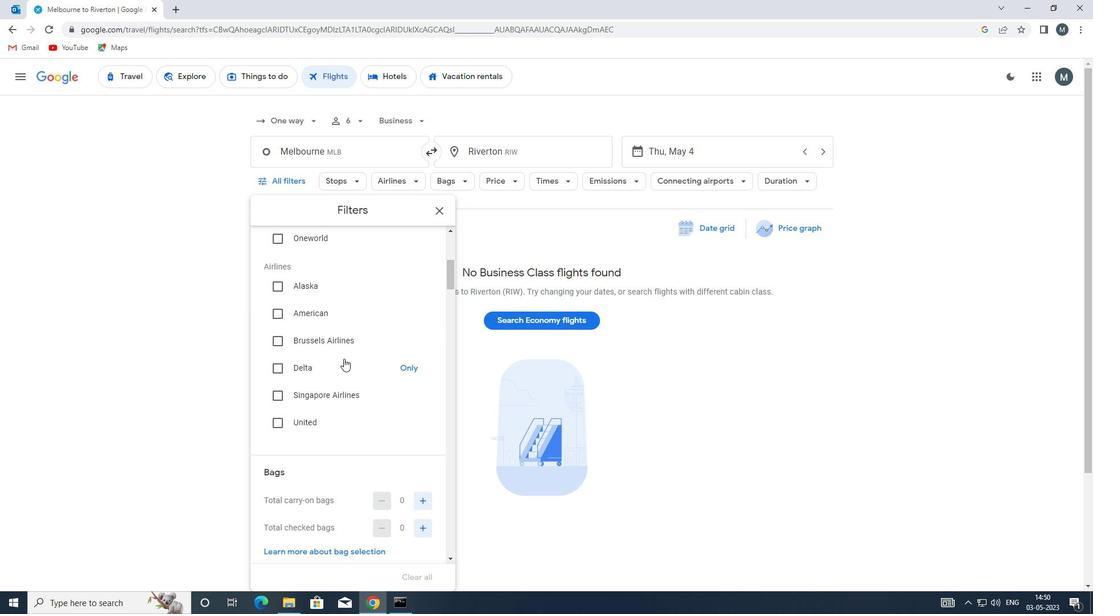 
Action: Mouse scrolled (339, 359) with delta (0, 0)
Screenshot: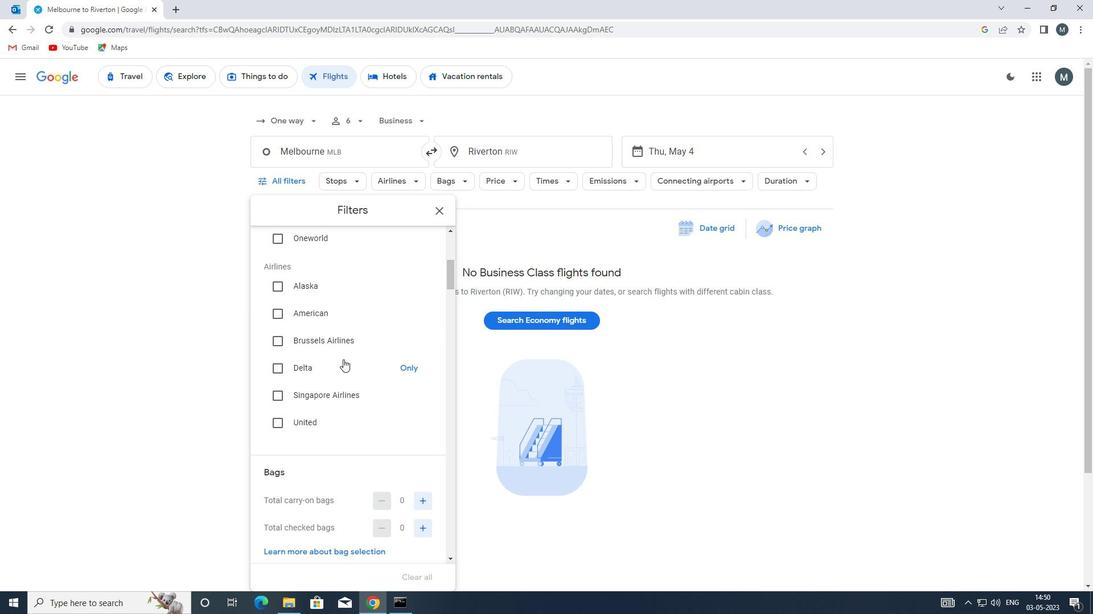 
Action: Mouse moved to (338, 360)
Screenshot: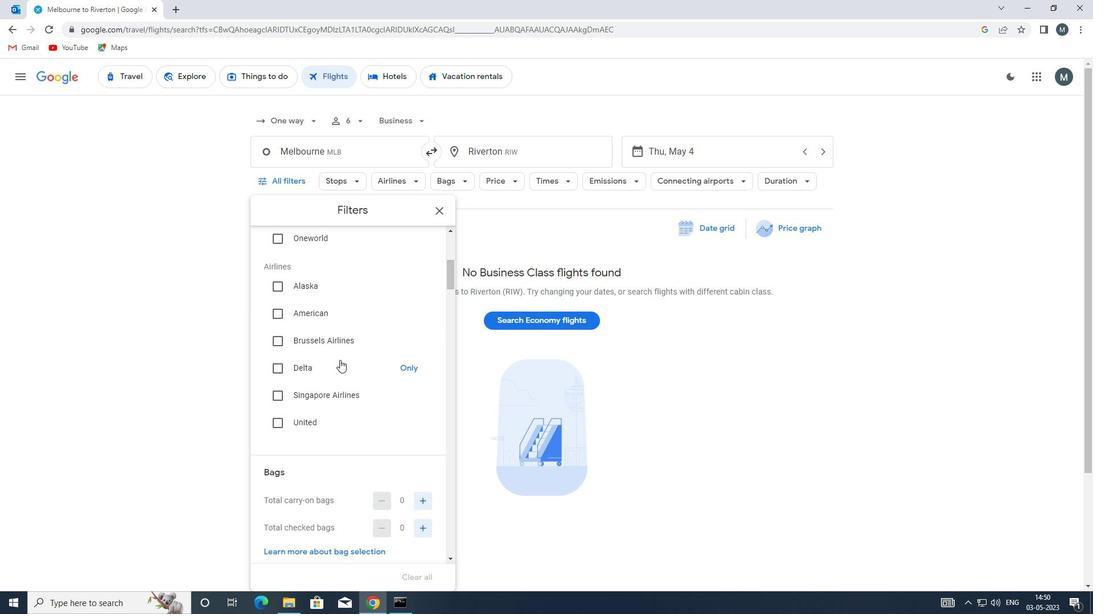 
Action: Mouse scrolled (338, 360) with delta (0, 0)
Screenshot: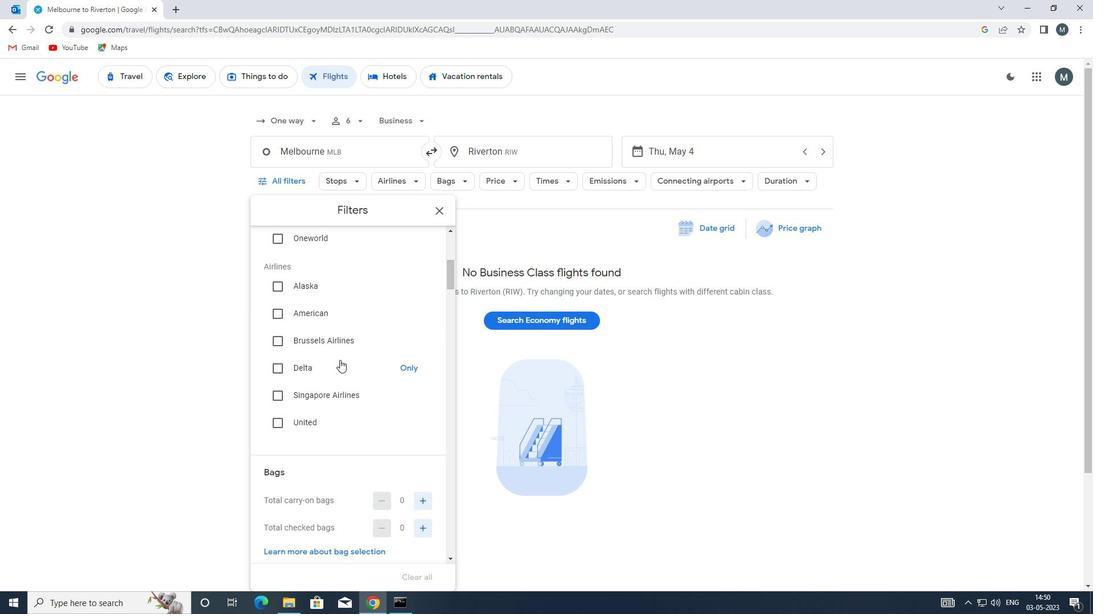 
Action: Mouse moved to (337, 362)
Screenshot: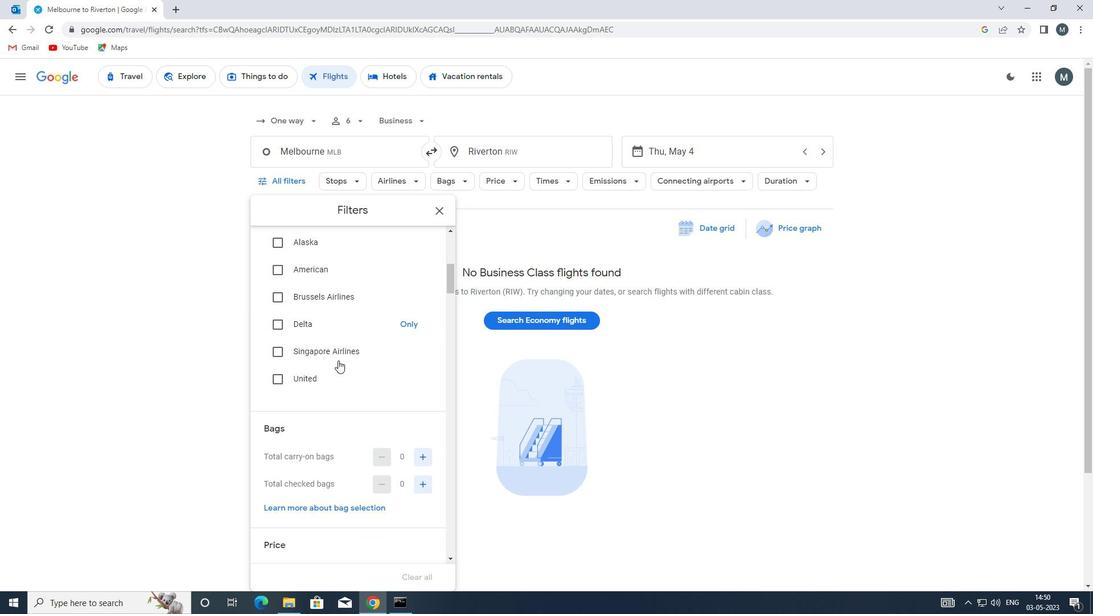 
Action: Mouse scrolled (337, 361) with delta (0, 0)
Screenshot: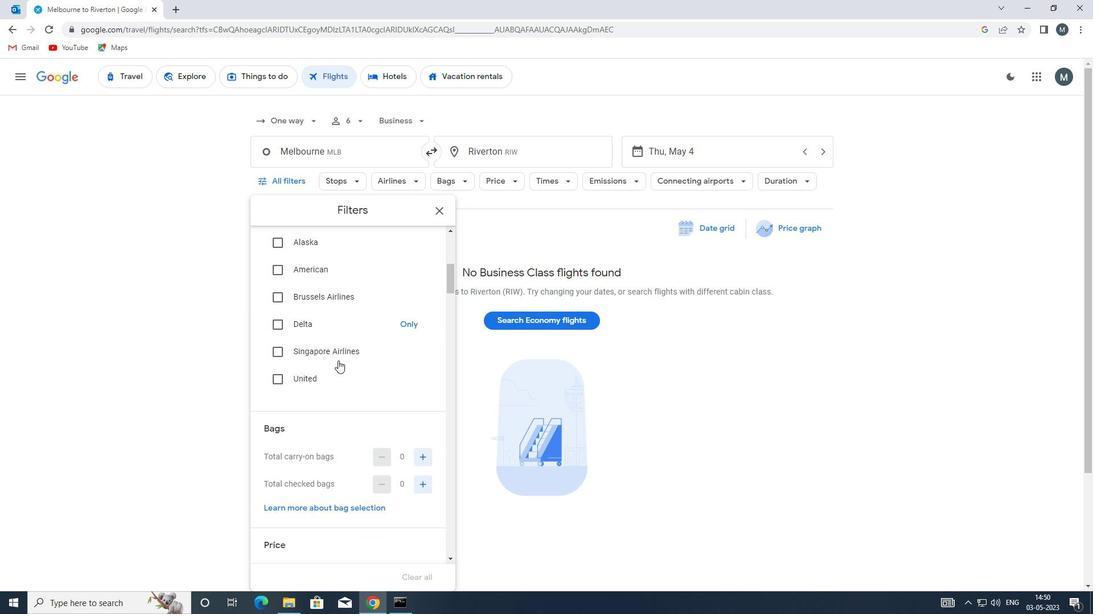
Action: Mouse moved to (342, 359)
Screenshot: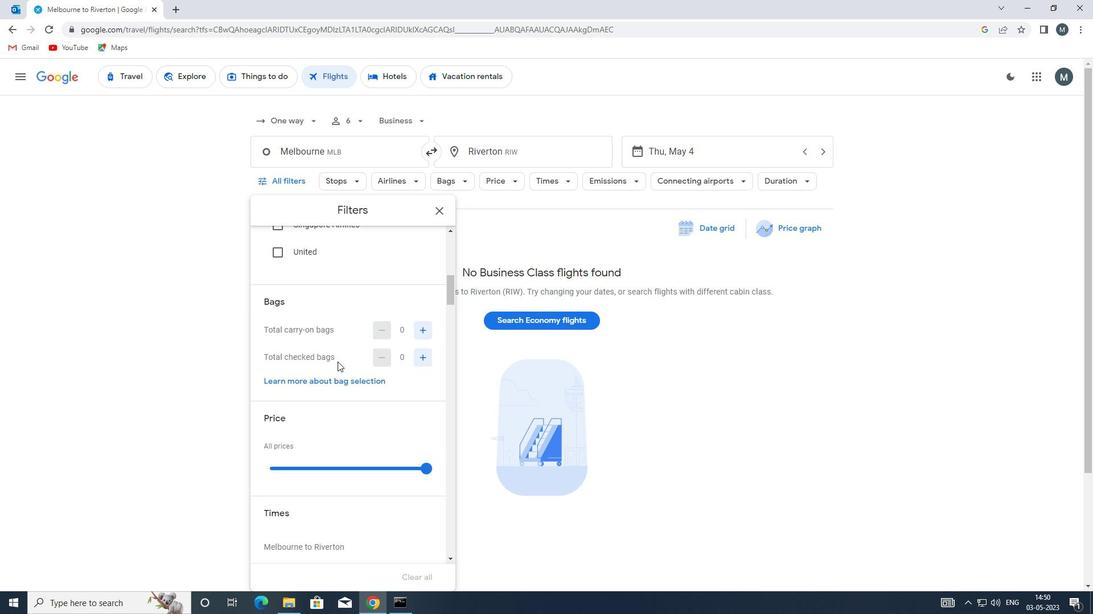 
Action: Mouse scrolled (342, 358) with delta (0, 0)
Screenshot: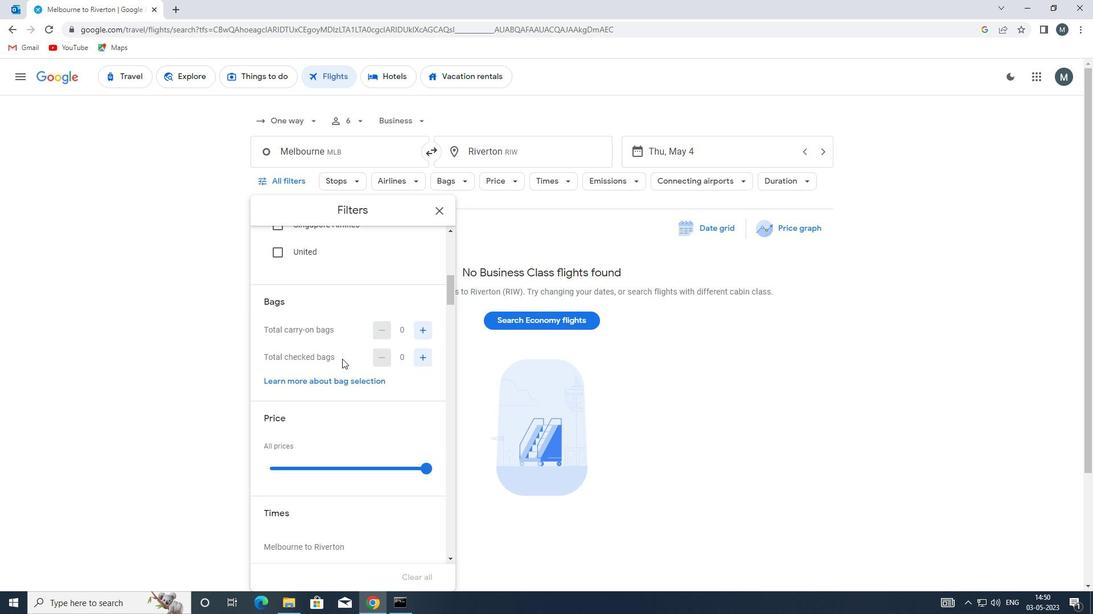 
Action: Mouse moved to (312, 415)
Screenshot: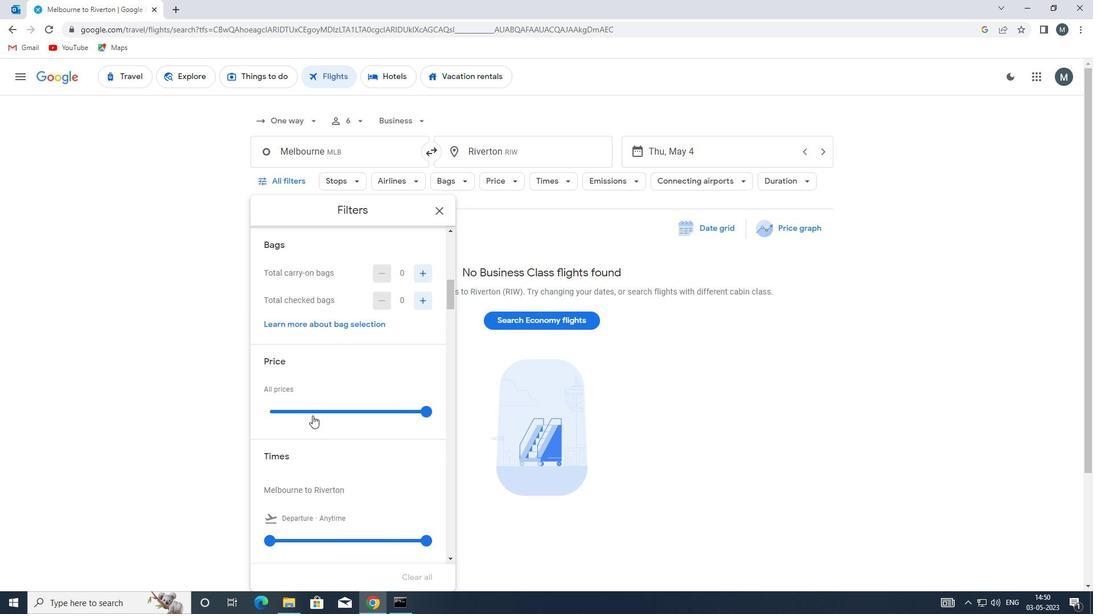 
Action: Mouse pressed left at (312, 415)
Screenshot: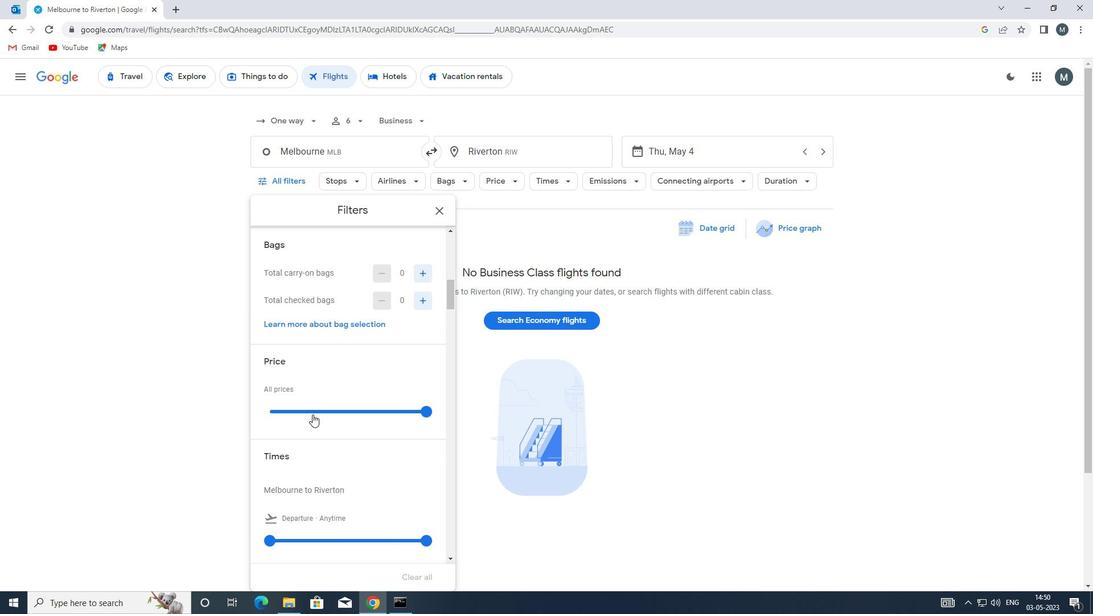 
Action: Mouse moved to (313, 414)
Screenshot: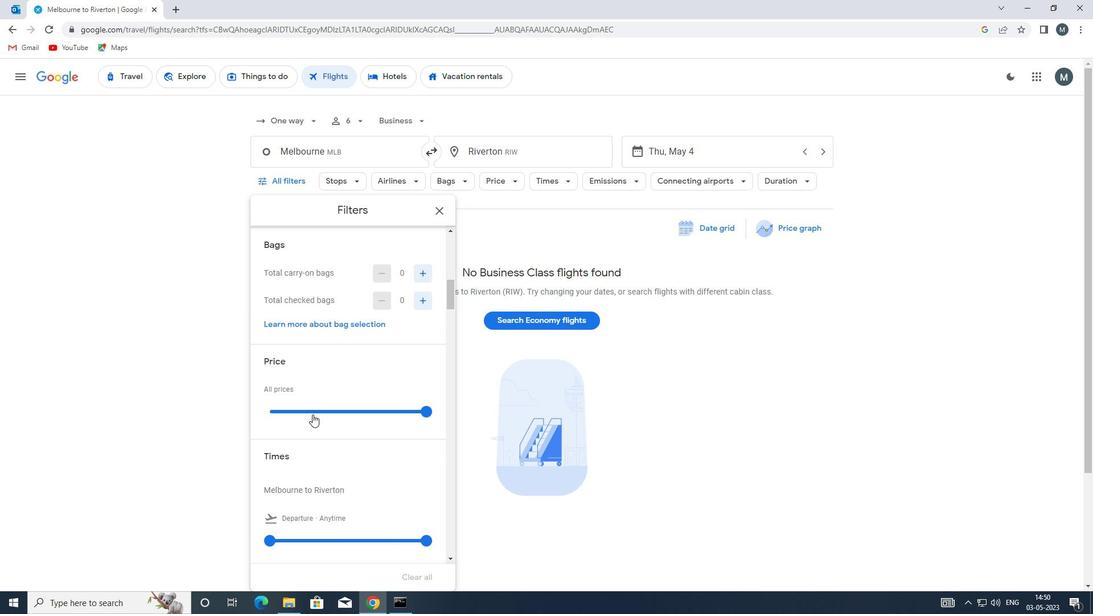 
Action: Mouse pressed left at (313, 414)
Screenshot: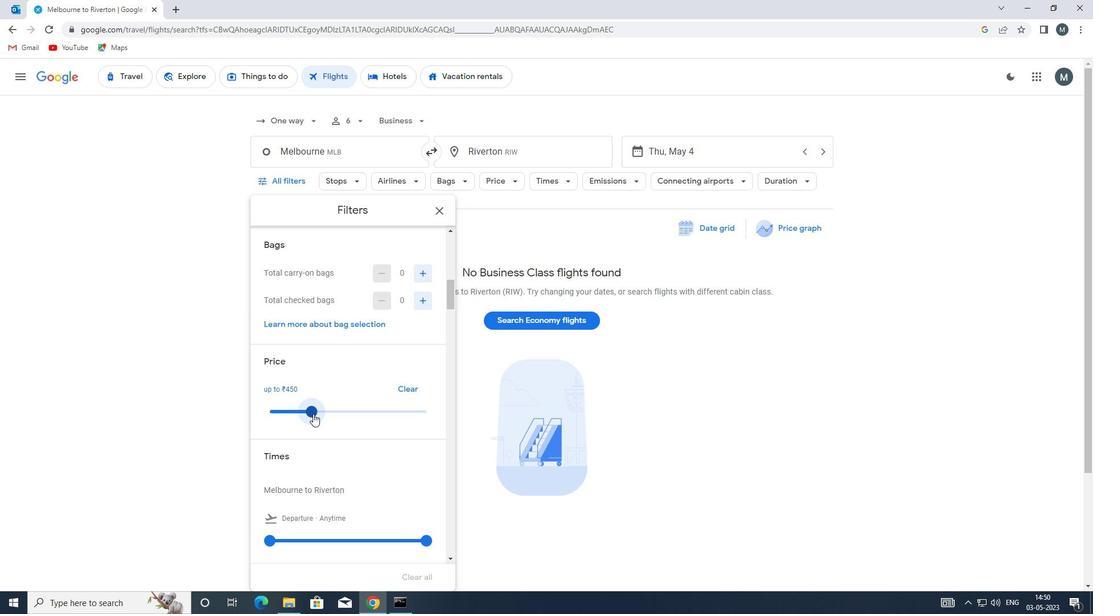 
Action: Mouse moved to (349, 388)
Screenshot: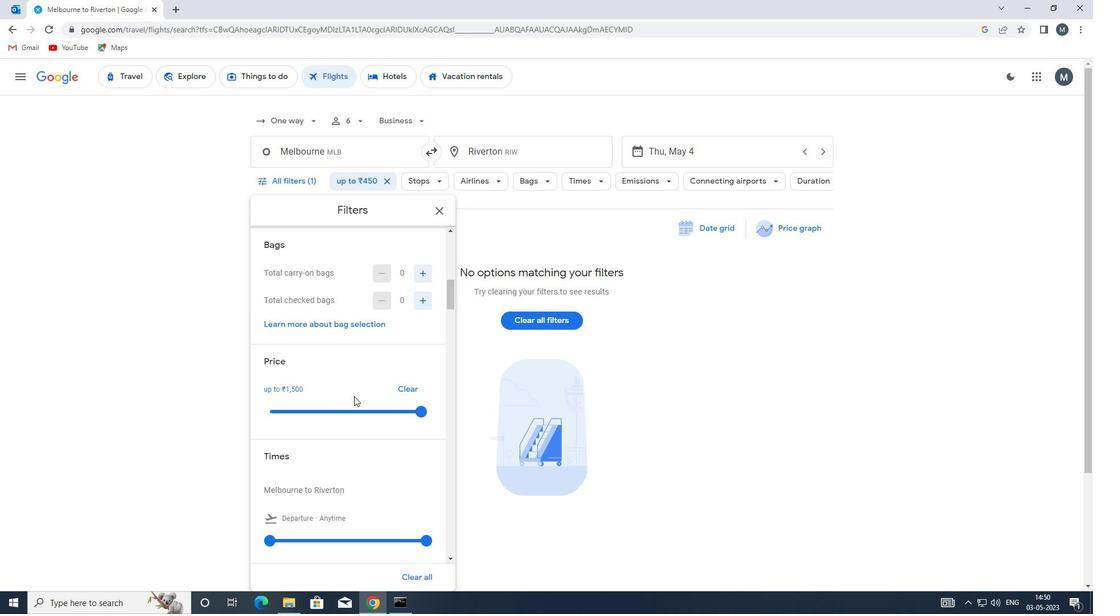 
Action: Mouse scrolled (349, 388) with delta (0, 0)
Screenshot: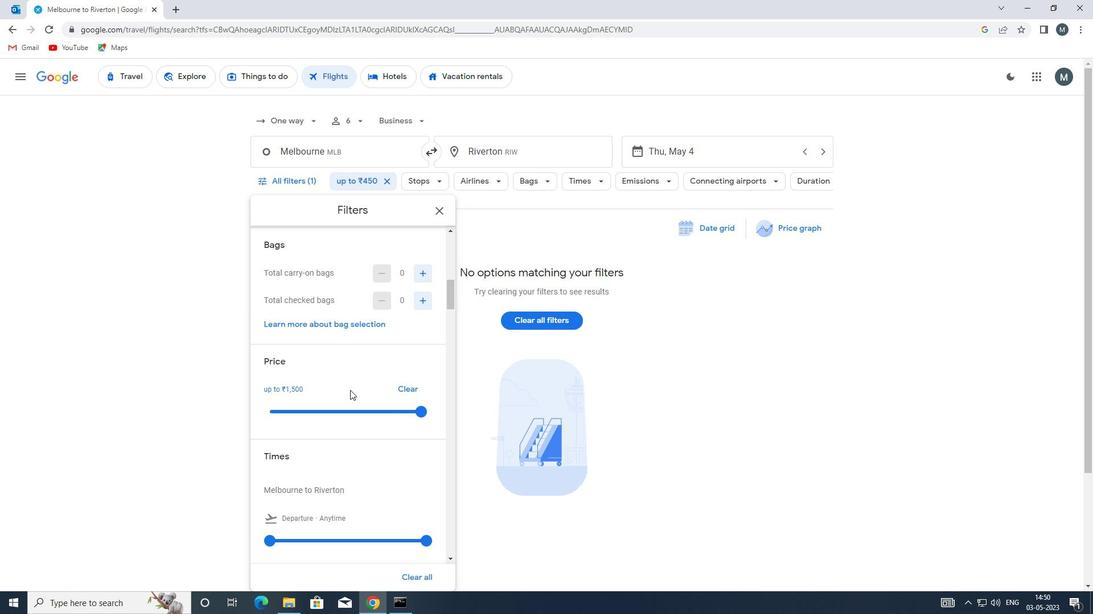 
Action: Mouse moved to (347, 388)
Screenshot: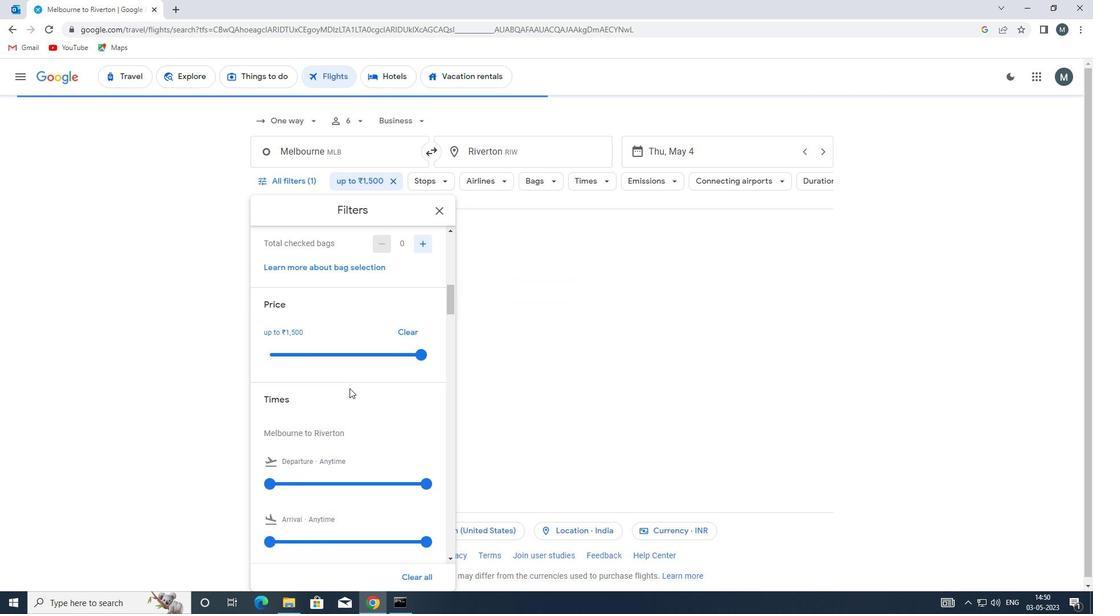 
Action: Mouse scrolled (347, 387) with delta (0, 0)
Screenshot: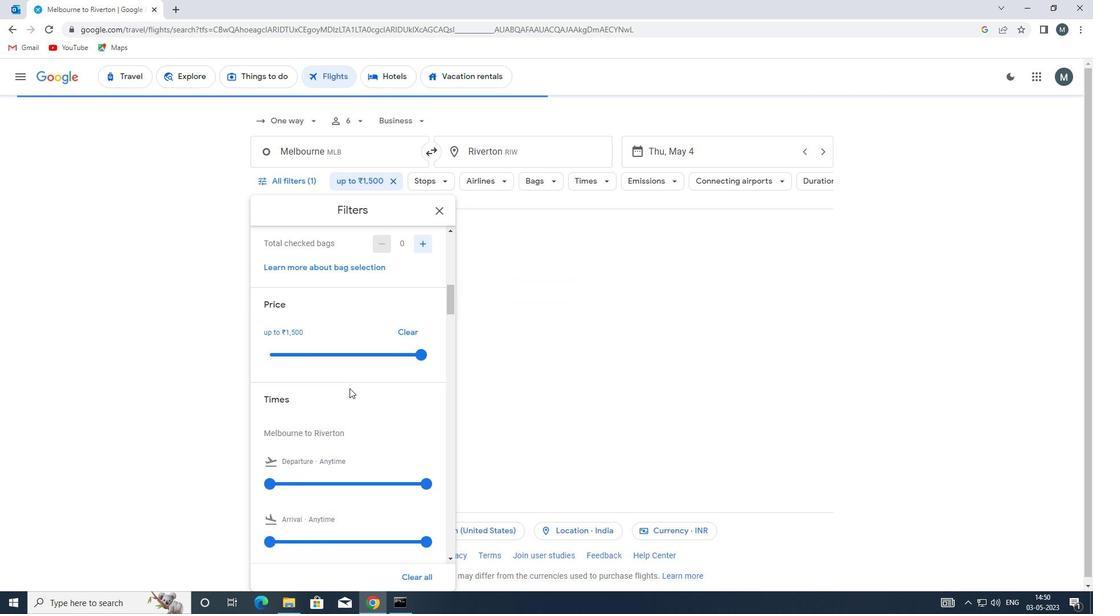 
Action: Mouse moved to (330, 400)
Screenshot: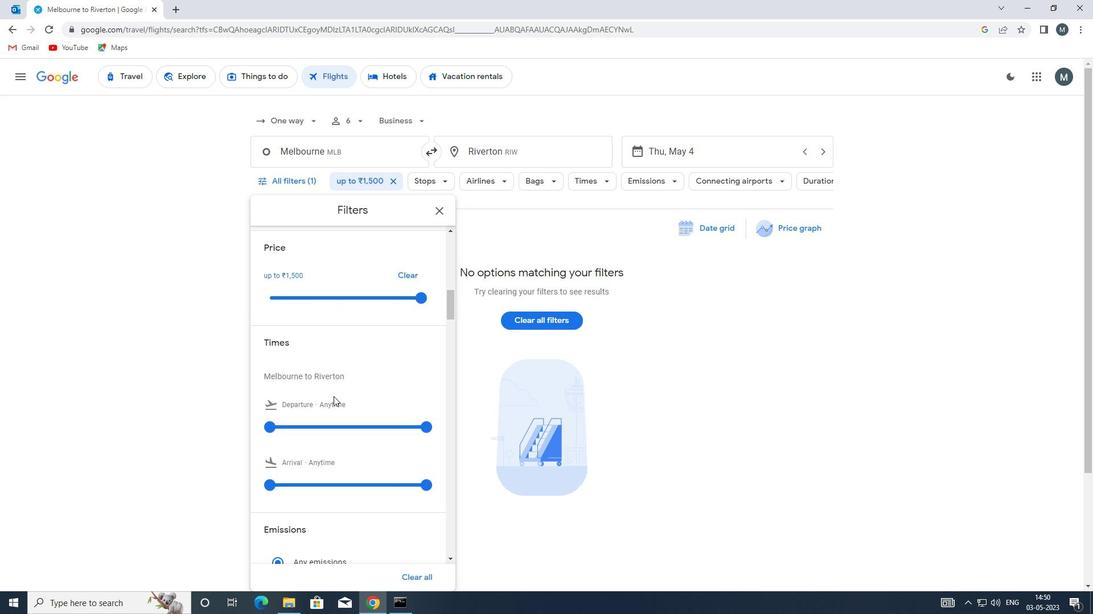 
Action: Mouse scrolled (330, 399) with delta (0, 0)
Screenshot: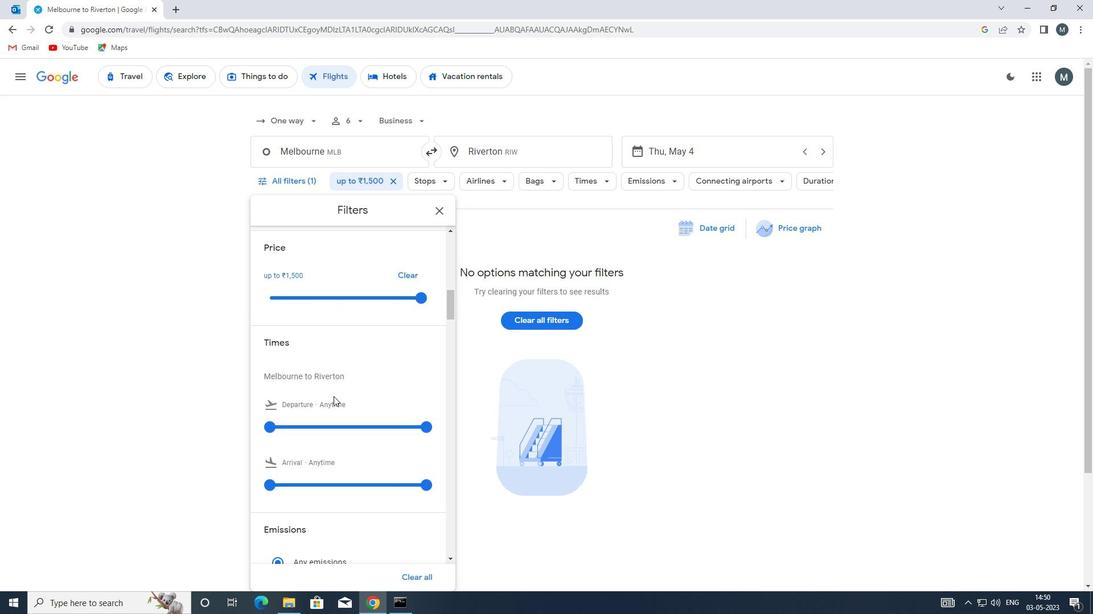 
Action: Mouse moved to (269, 367)
Screenshot: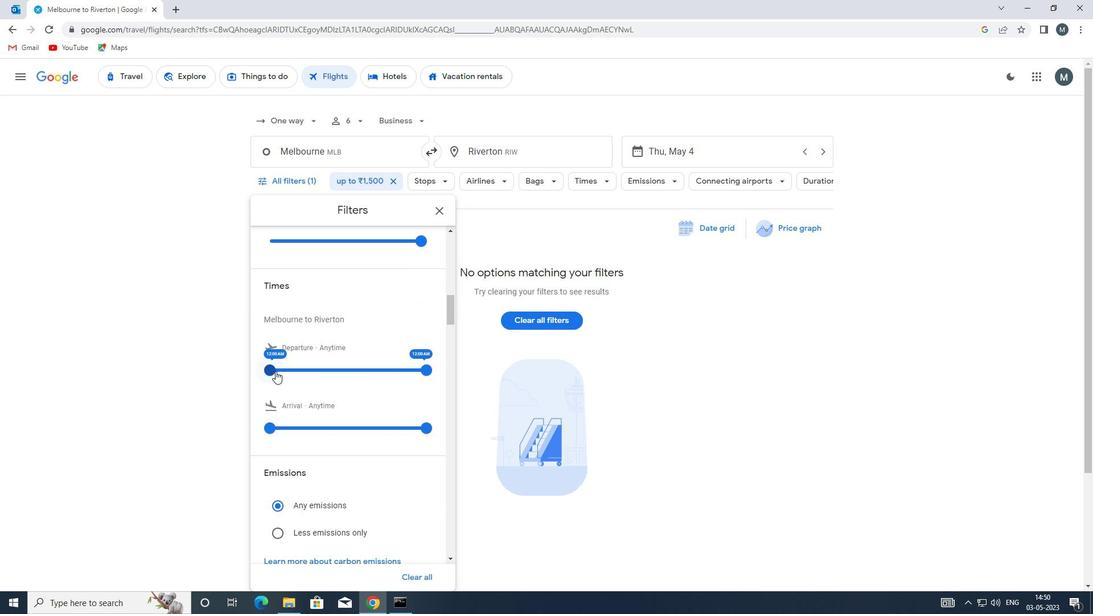 
Action: Mouse pressed left at (269, 367)
Screenshot: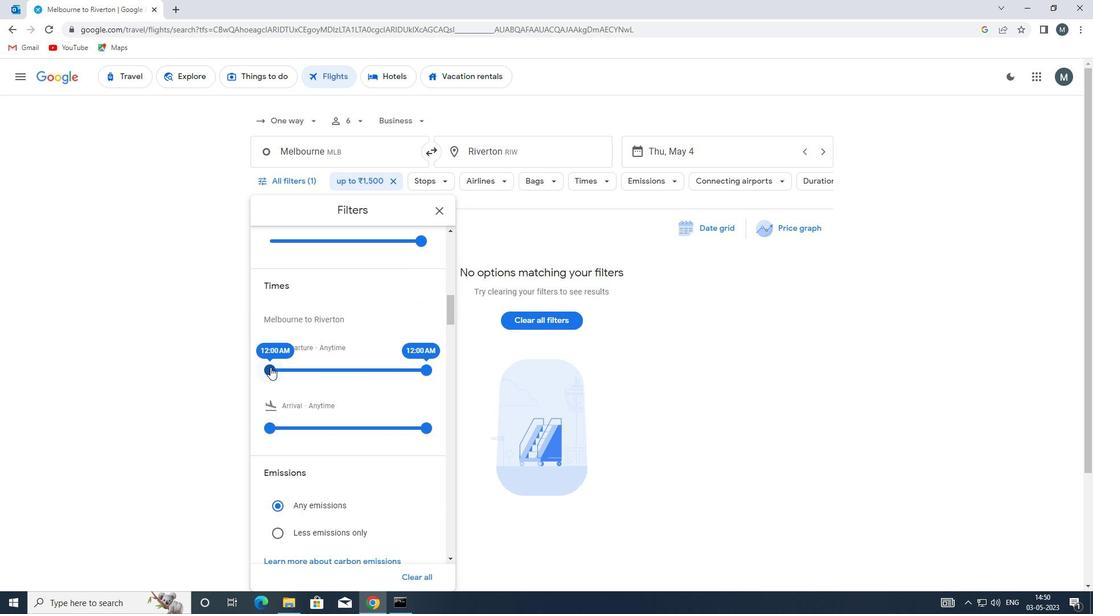 
Action: Mouse moved to (427, 371)
Screenshot: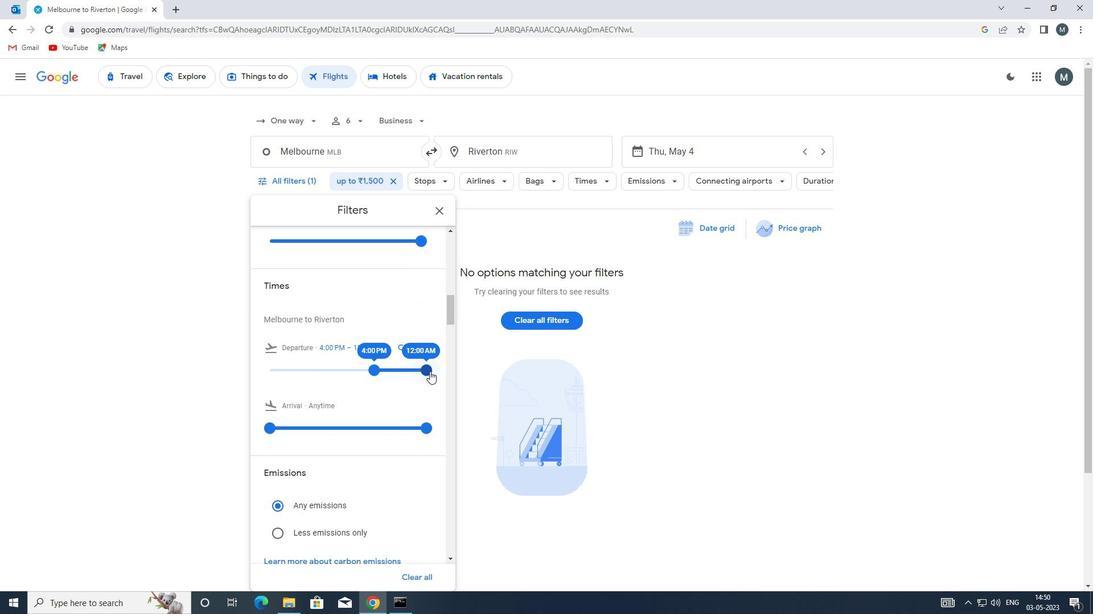 
Action: Mouse pressed left at (427, 371)
Screenshot: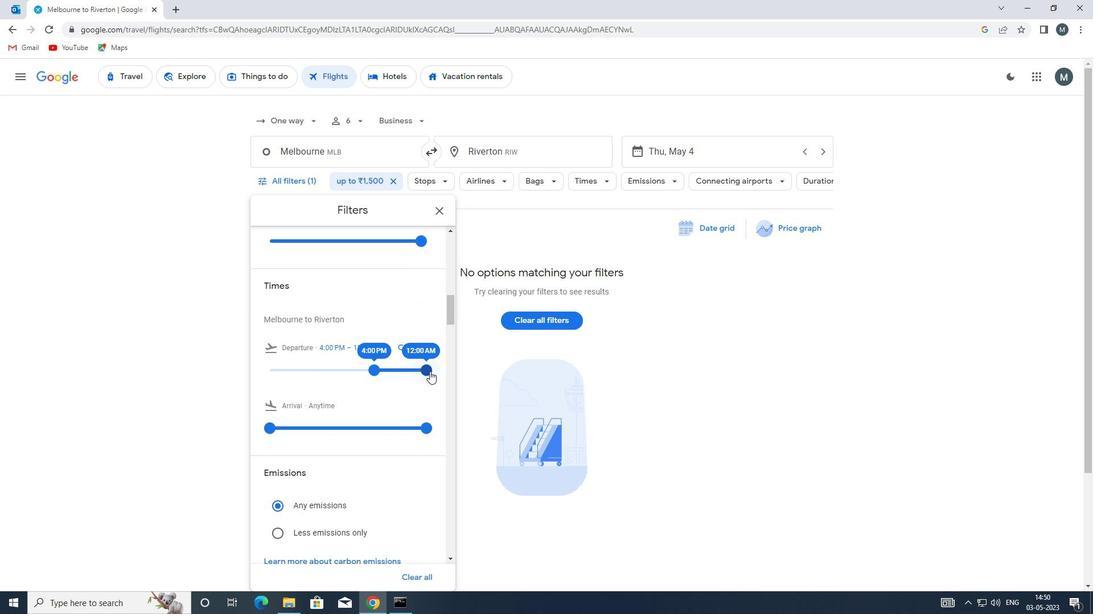 
Action: Mouse moved to (377, 376)
Screenshot: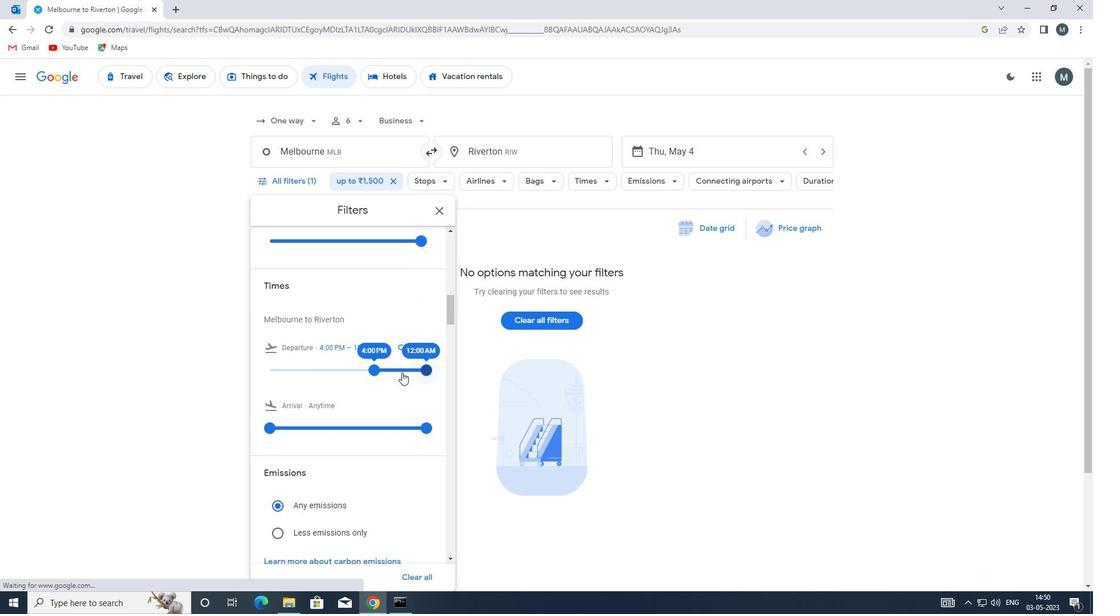 
Action: Mouse scrolled (377, 375) with delta (0, 0)
Screenshot: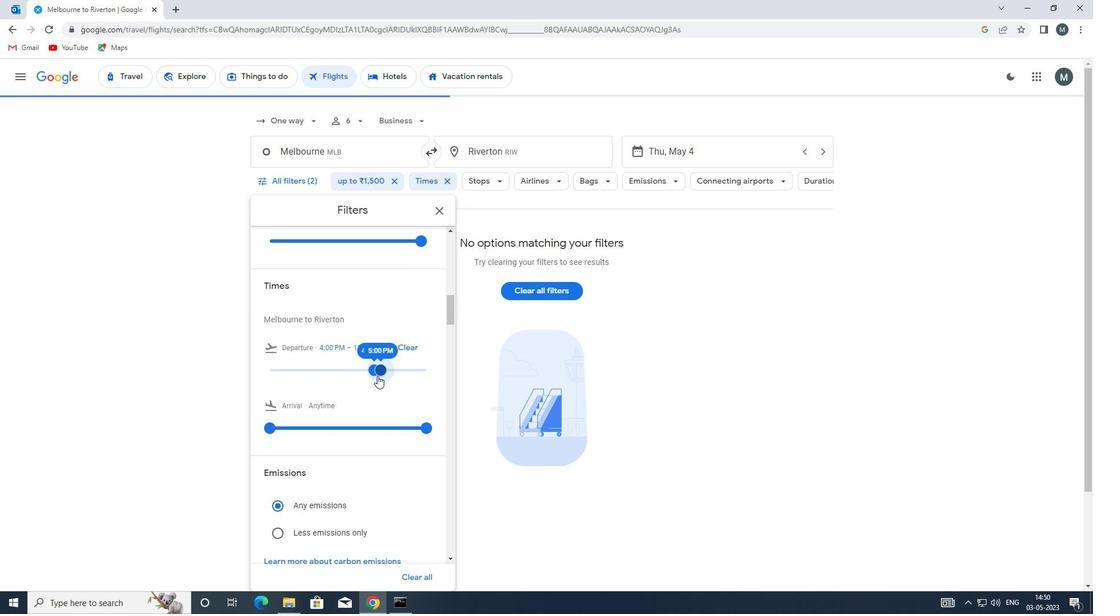 
Action: Mouse scrolled (377, 375) with delta (0, 0)
Screenshot: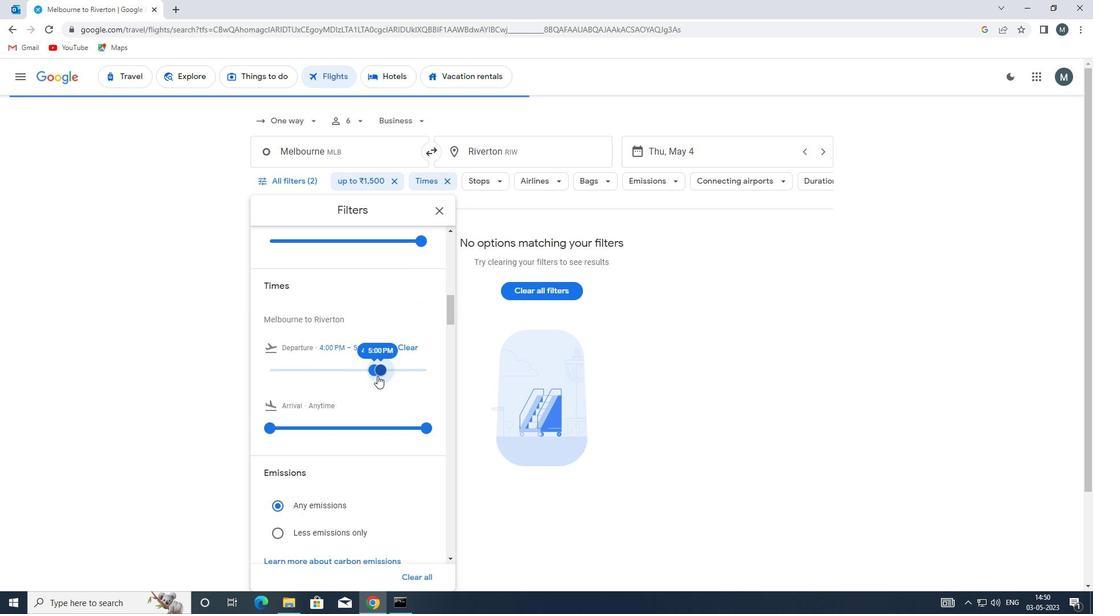 
Action: Mouse scrolled (377, 375) with delta (0, 0)
Screenshot: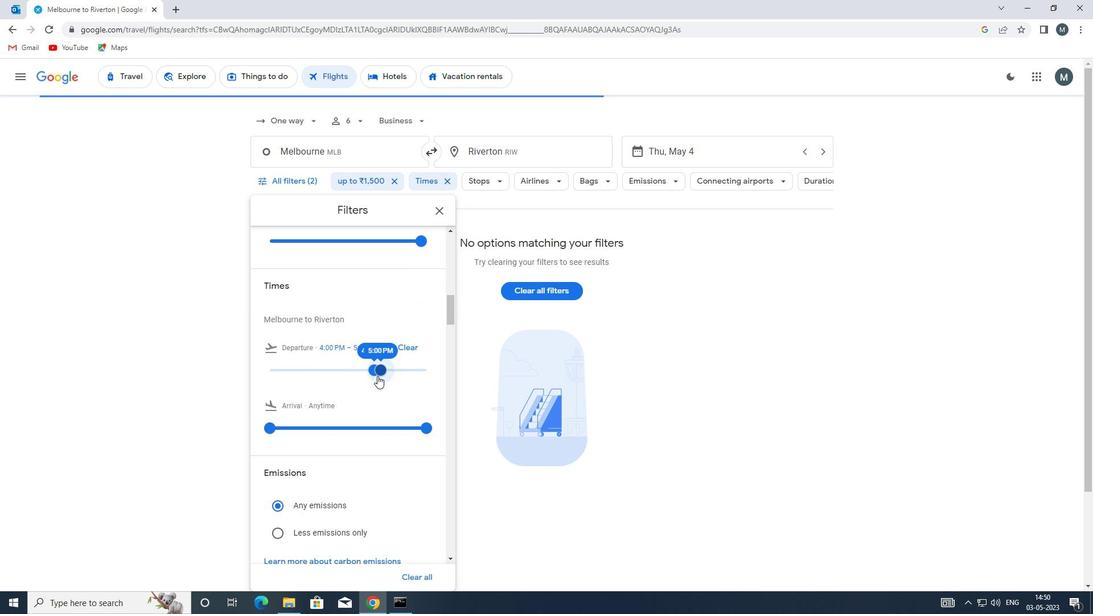 
Action: Mouse moved to (438, 212)
Screenshot: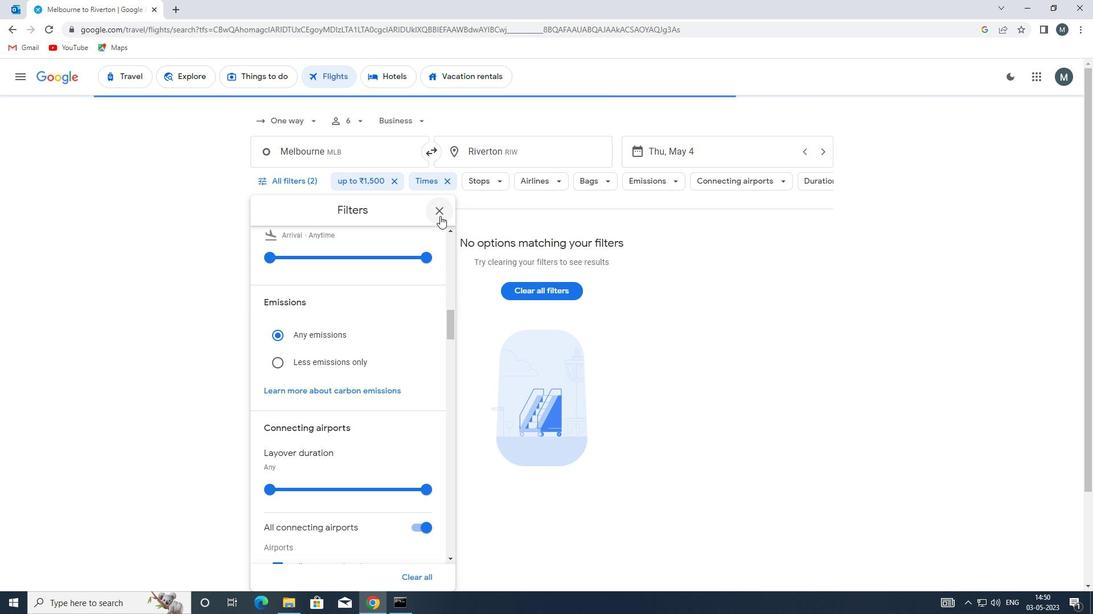 
Action: Mouse pressed left at (438, 212)
Screenshot: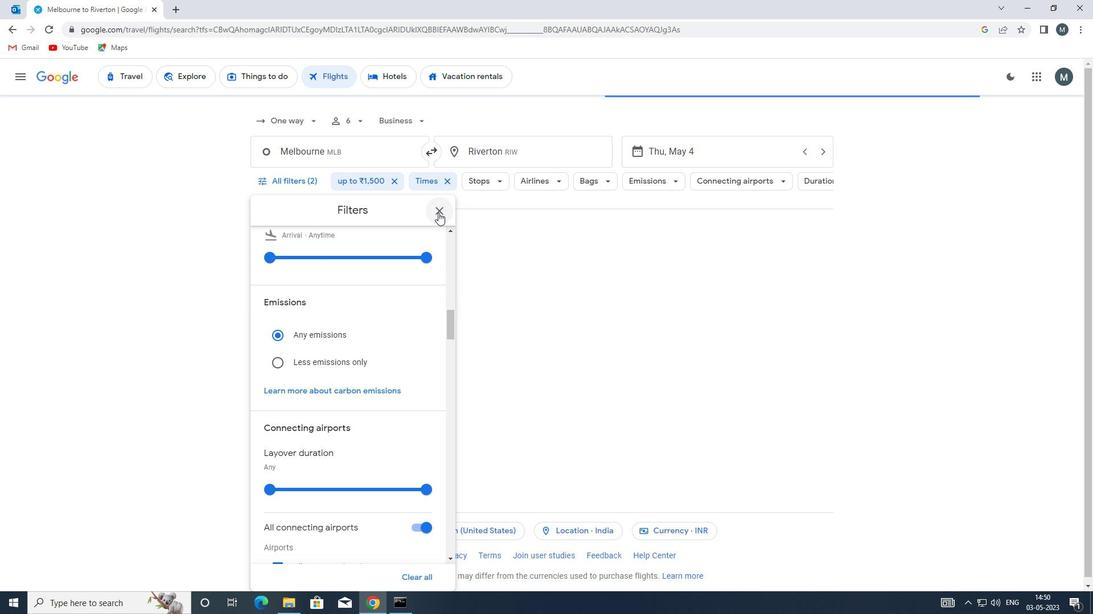 
Action: Mouse moved to (437, 212)
Screenshot: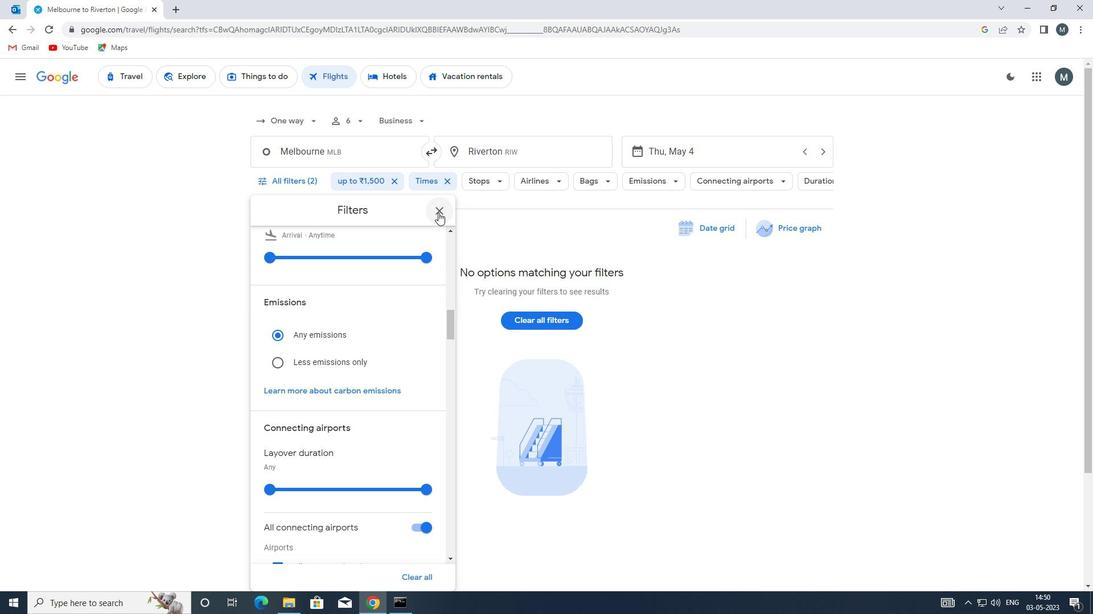 
